 Task: Open Card Powerlifting Review in Board Sales Funnel Optimization to Workspace Inventory Management Software and add a team member Softage.4@softage.net, a label Red, a checklist Basketball, an attachment from your google drive, a color Red and finally, add a card description 'Conduct team training session on effective delegation' and a comment 'Let us approach this task with a sense of customer-centricity, prioritizing the needs and preferences of our customers.'. Add a start date 'Jan 08, 1900' with a due date 'Jan 15, 1900'
Action: Mouse moved to (655, 139)
Screenshot: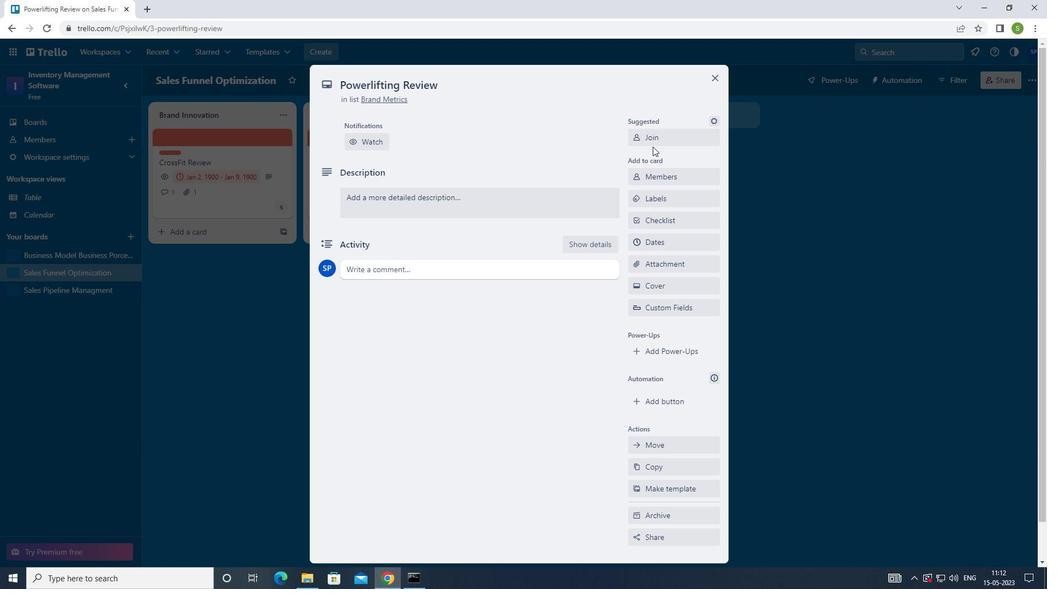 
Action: Mouse pressed left at (655, 139)
Screenshot: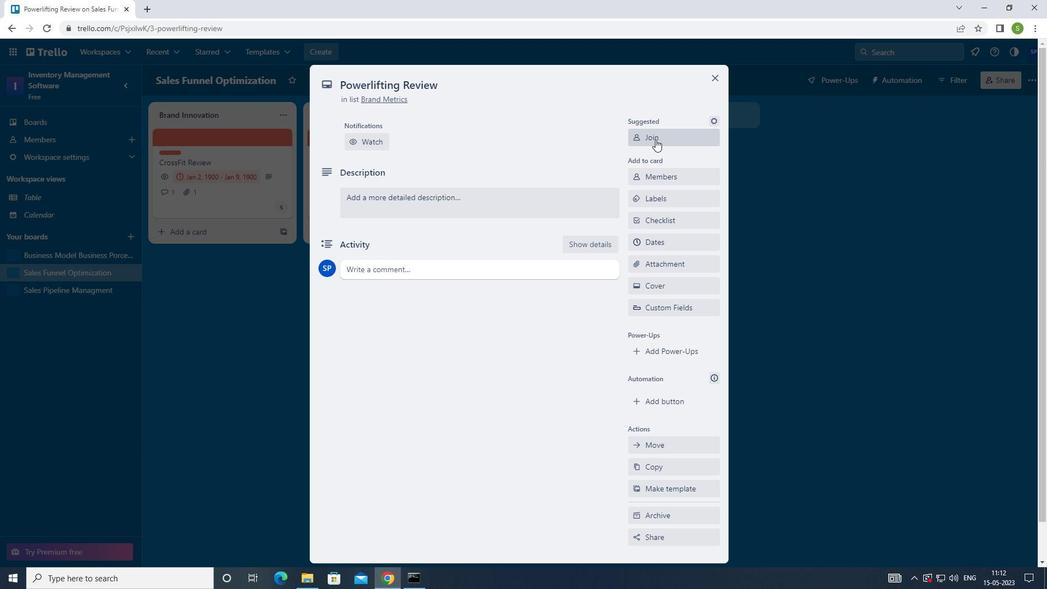 
Action: Mouse moved to (661, 140)
Screenshot: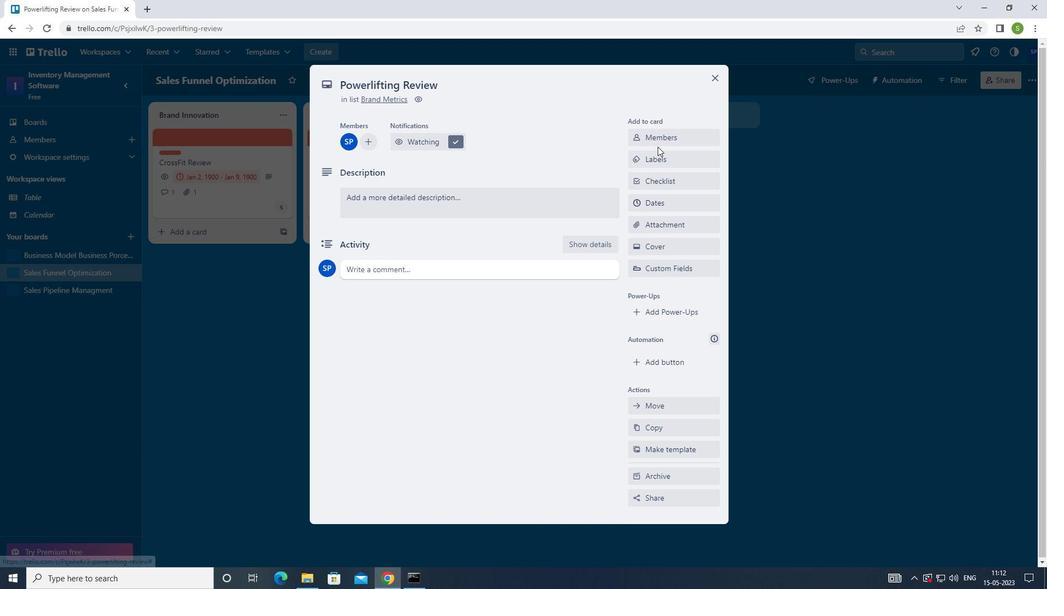 
Action: Mouse pressed left at (661, 140)
Screenshot: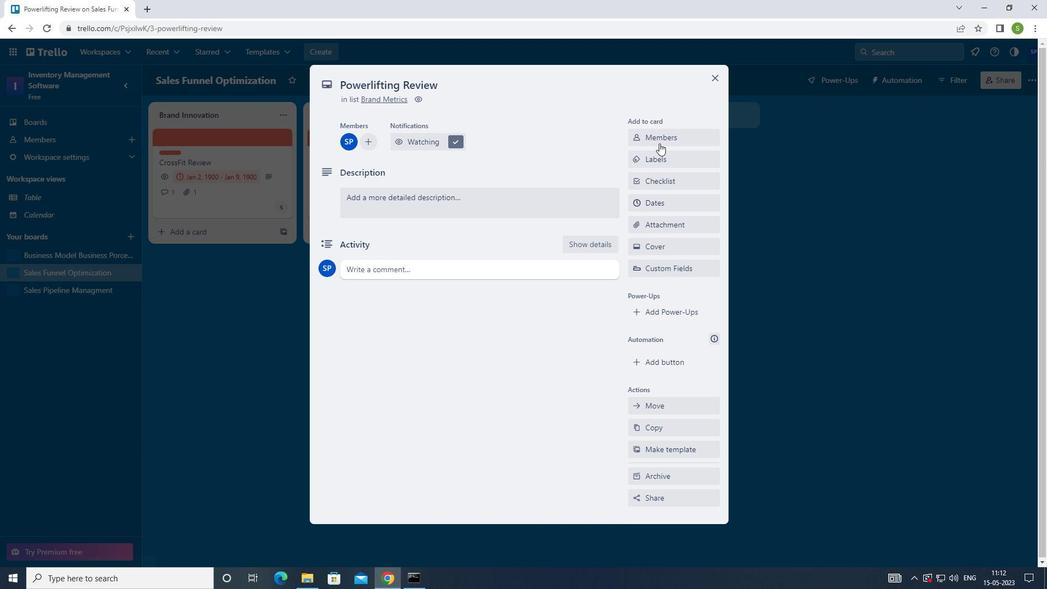 
Action: Mouse moved to (482, 219)
Screenshot: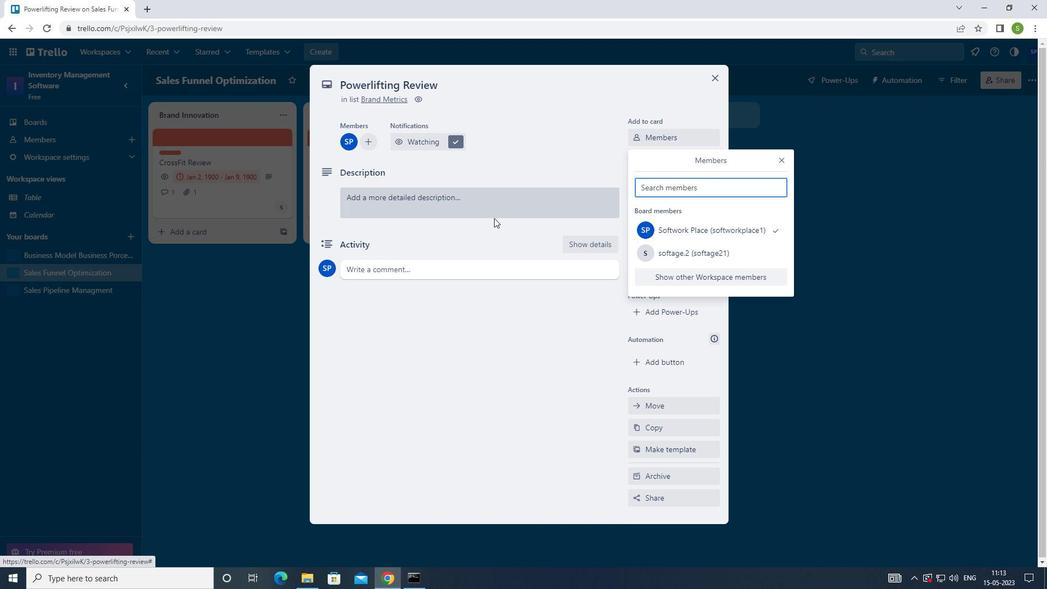 
Action: Key pressed <Key.shift>SOFTAGE.4SOGTAGE.NET
Screenshot: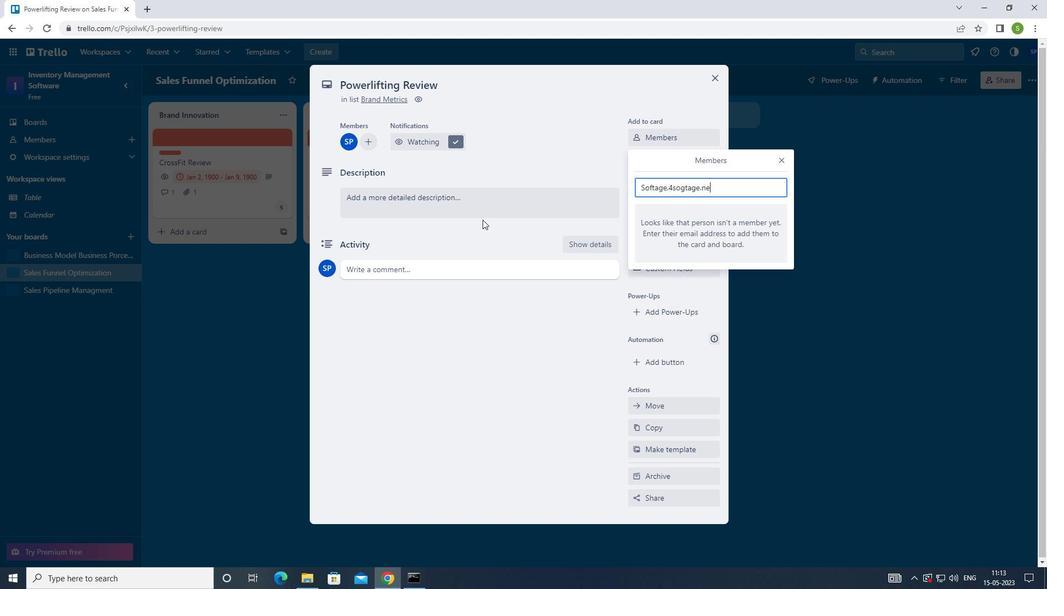 
Action: Mouse moved to (784, 157)
Screenshot: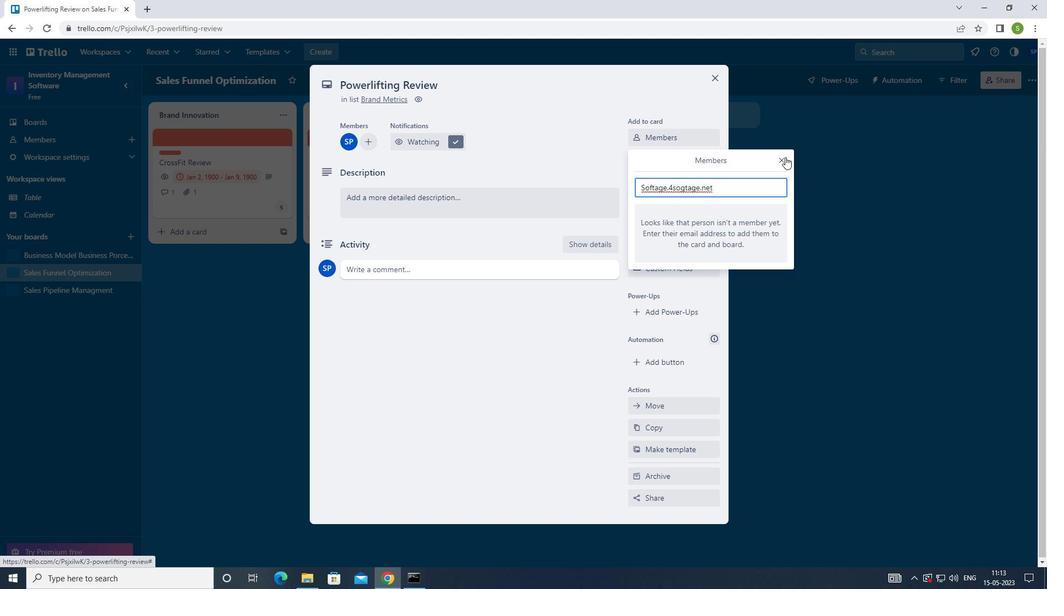 
Action: Key pressed <Key.enter>
Screenshot: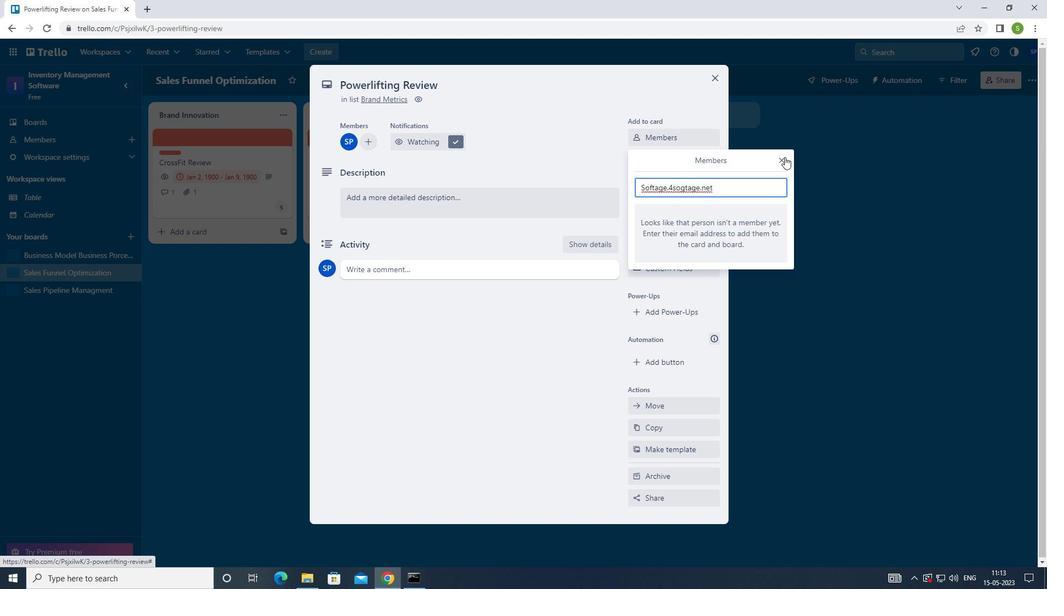 
Action: Mouse pressed left at (784, 157)
Screenshot: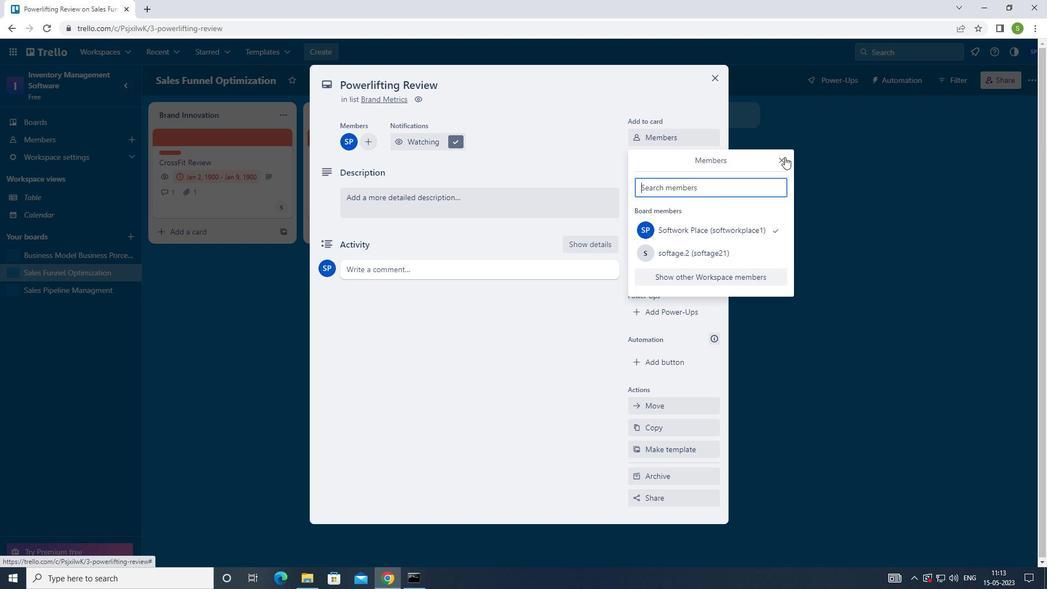 
Action: Mouse moved to (669, 156)
Screenshot: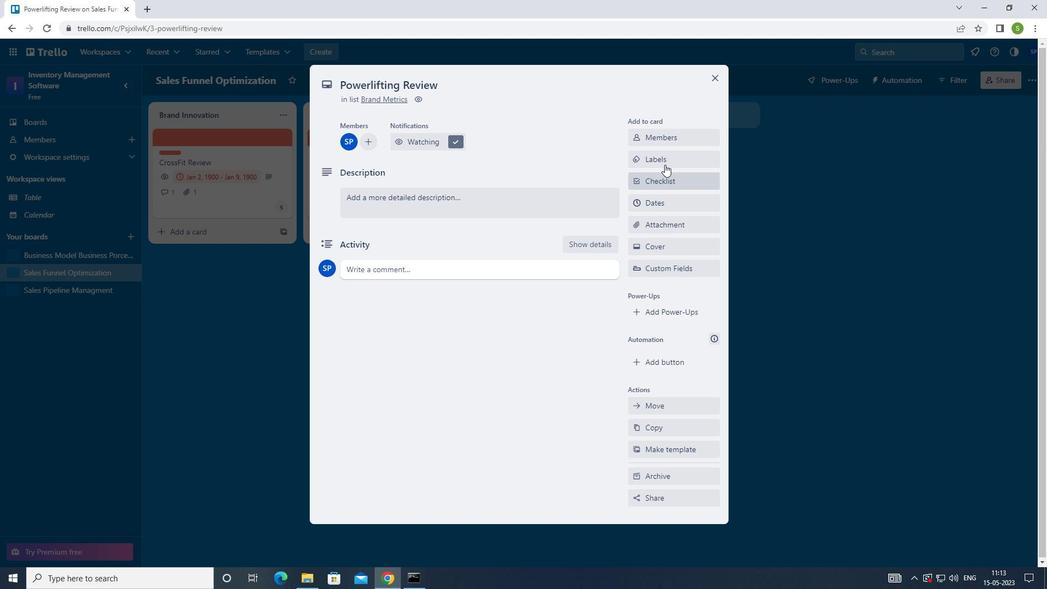 
Action: Mouse pressed left at (669, 156)
Screenshot: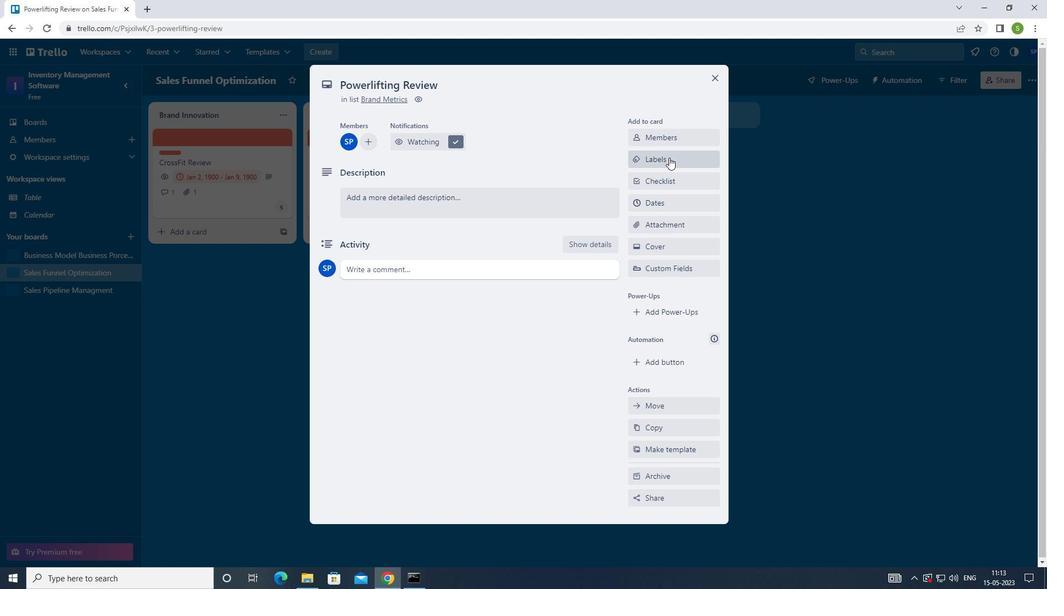 
Action: Mouse moved to (641, 305)
Screenshot: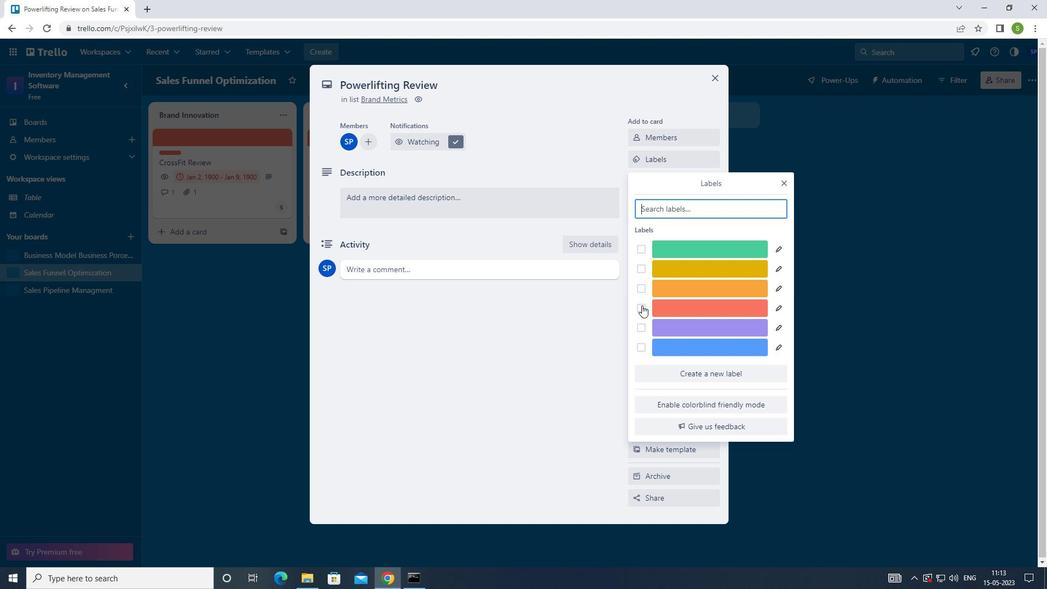 
Action: Mouse pressed left at (641, 305)
Screenshot: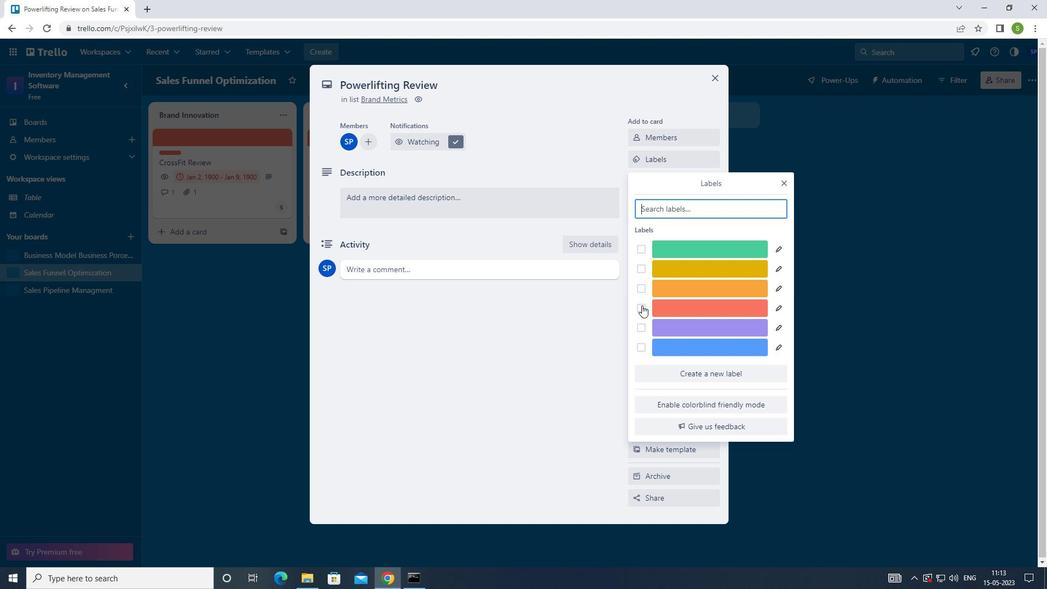 
Action: Mouse moved to (784, 181)
Screenshot: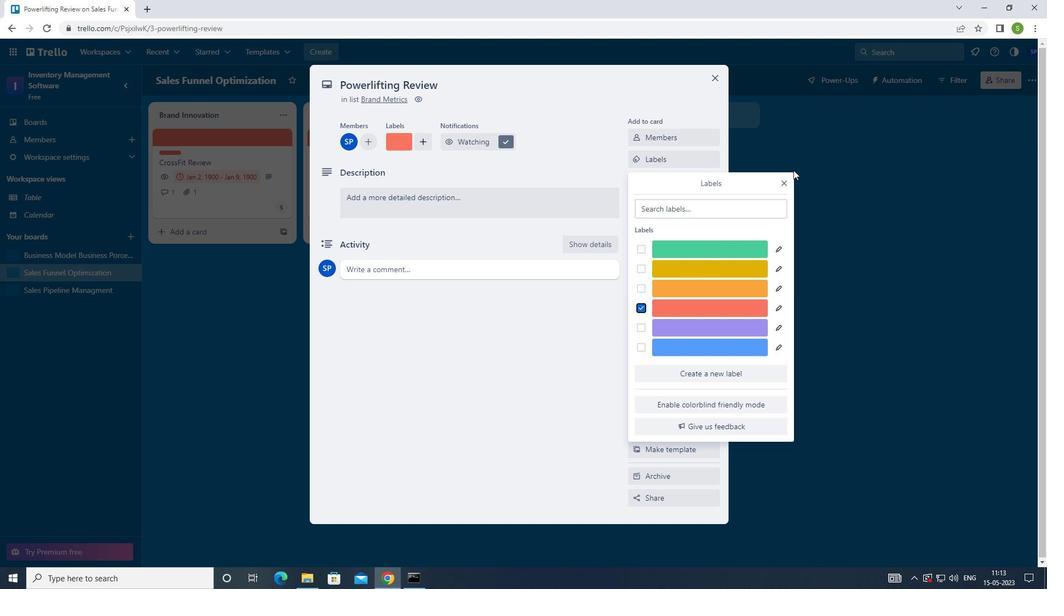 
Action: Mouse pressed left at (784, 181)
Screenshot: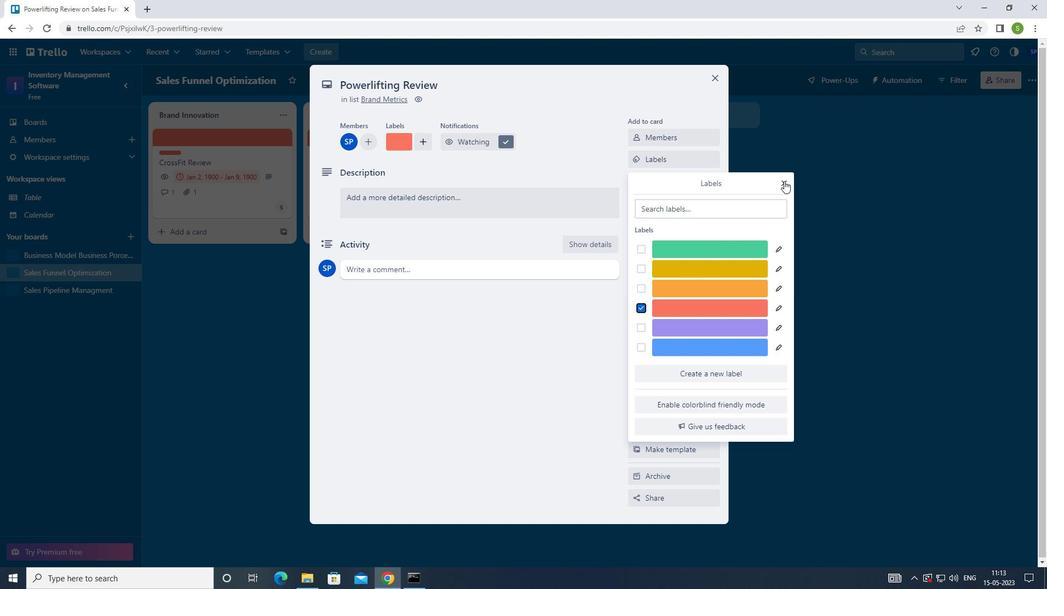 
Action: Mouse moved to (697, 183)
Screenshot: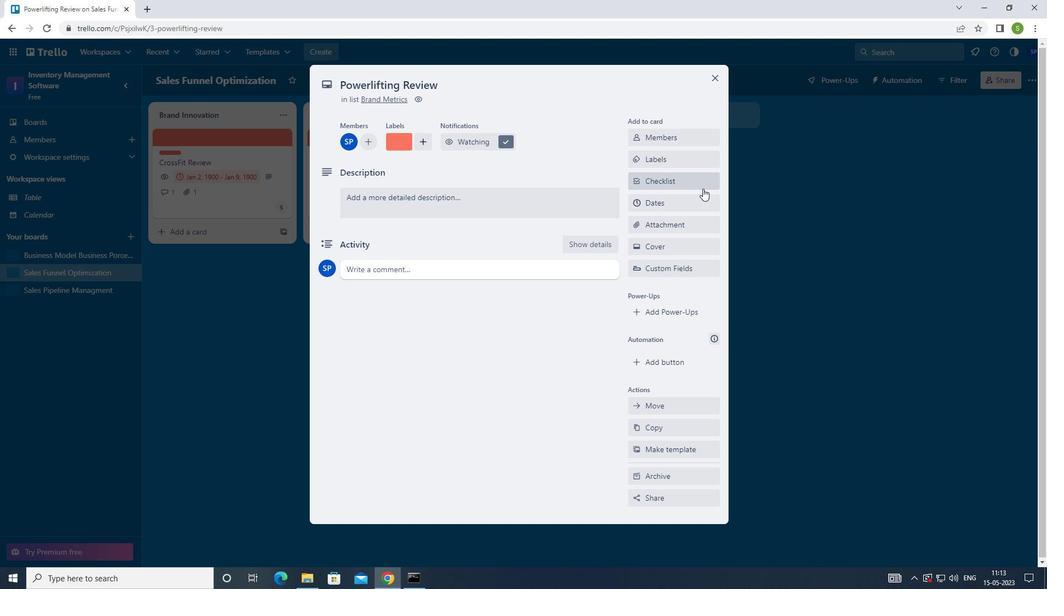 
Action: Mouse pressed left at (697, 183)
Screenshot: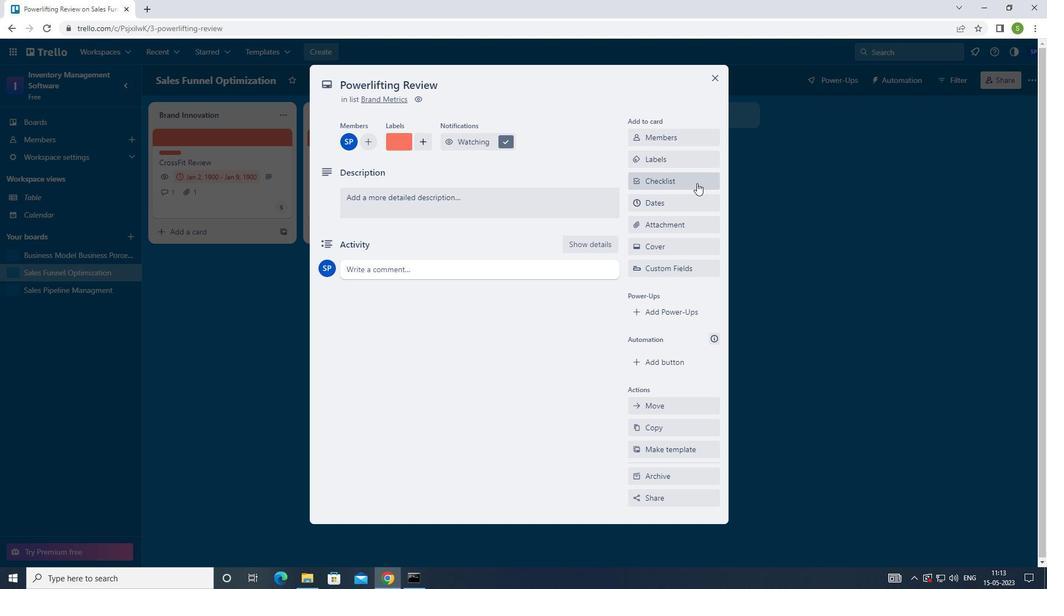 
Action: Mouse moved to (603, 167)
Screenshot: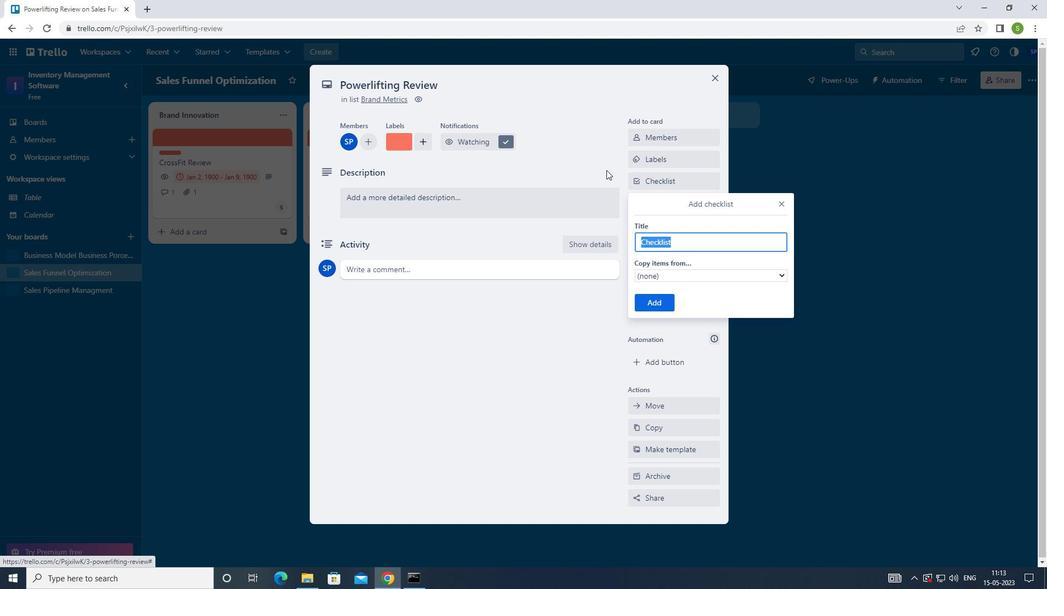 
Action: Key pressed <Key.shift>BAS
Screenshot: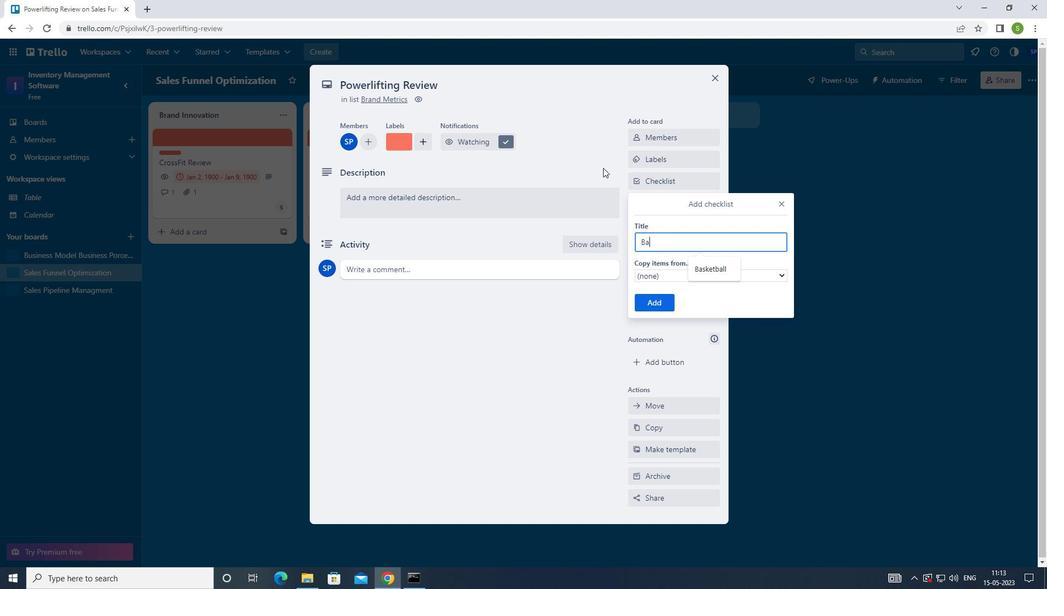 
Action: Mouse moved to (602, 167)
Screenshot: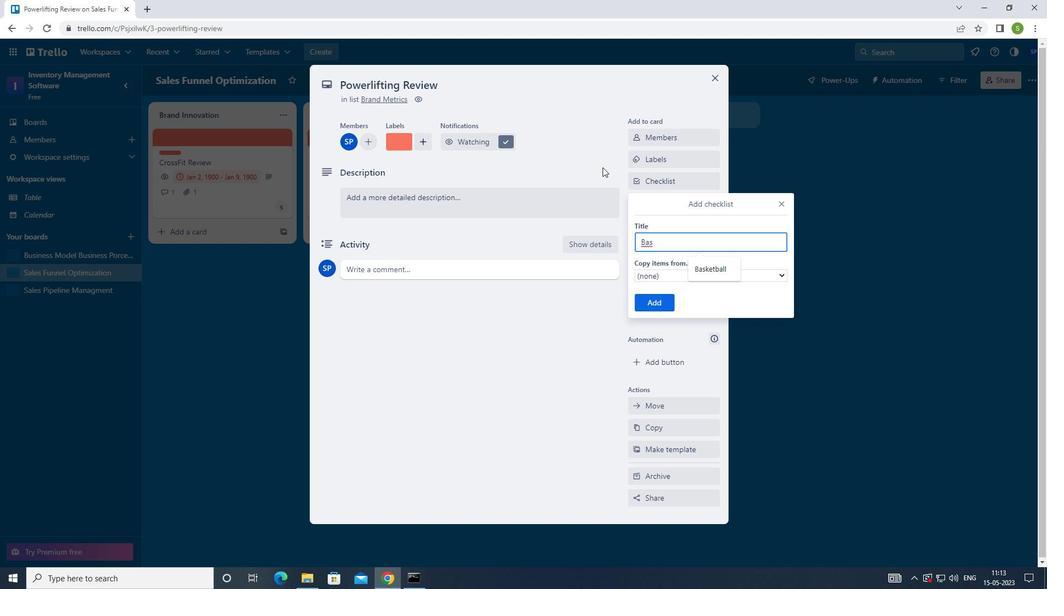 
Action: Key pressed KETBALL
Screenshot: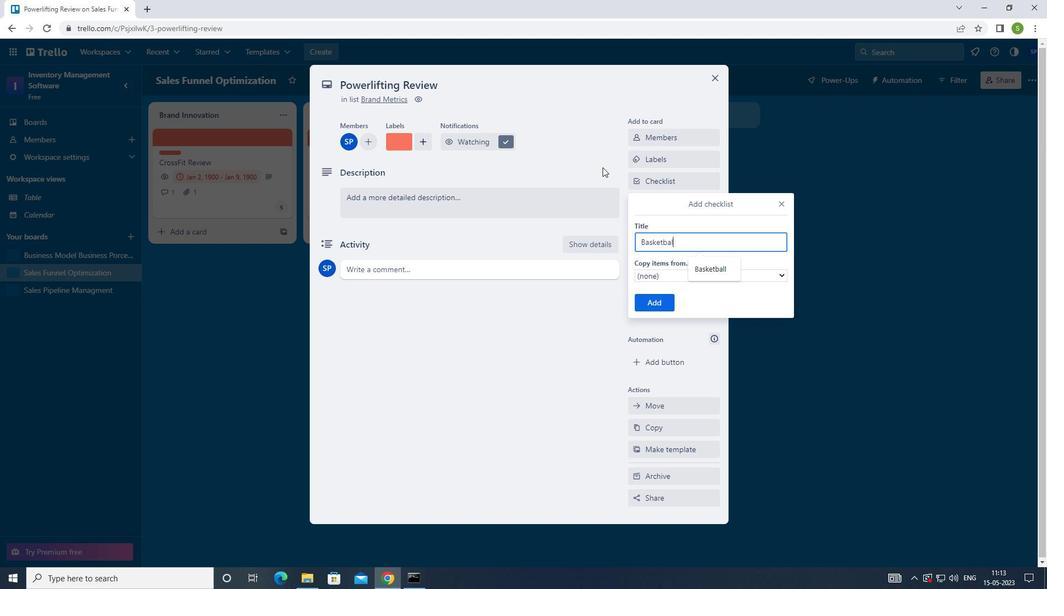 
Action: Mouse moved to (647, 297)
Screenshot: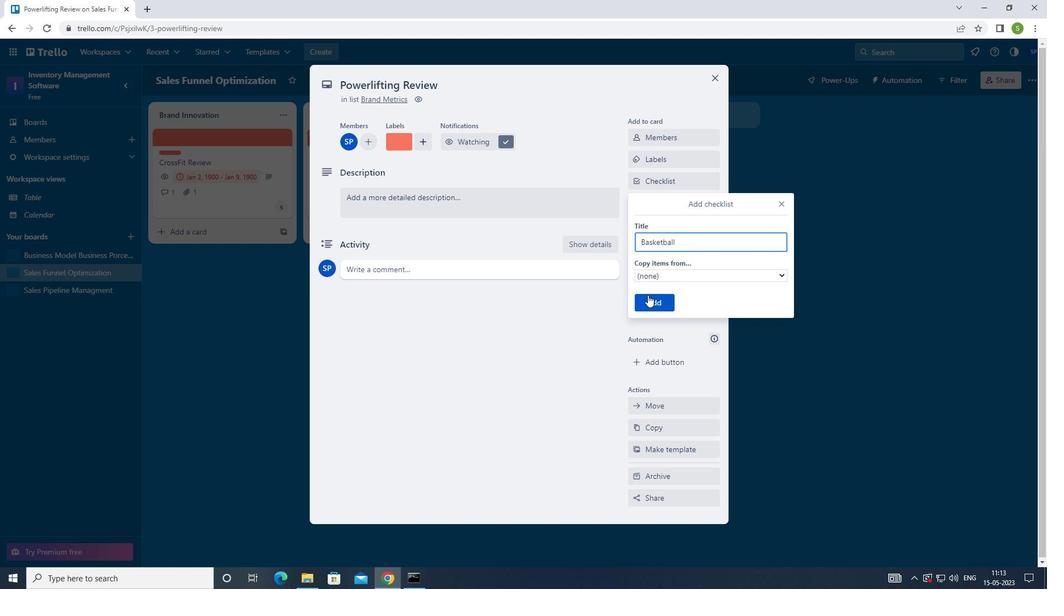 
Action: Mouse pressed left at (647, 297)
Screenshot: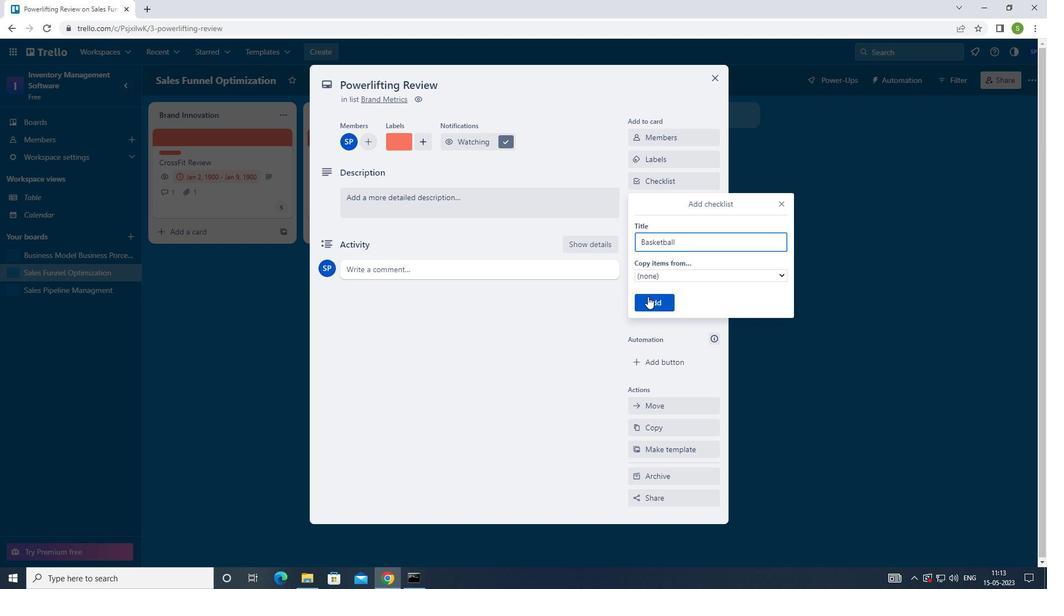 
Action: Mouse moved to (667, 225)
Screenshot: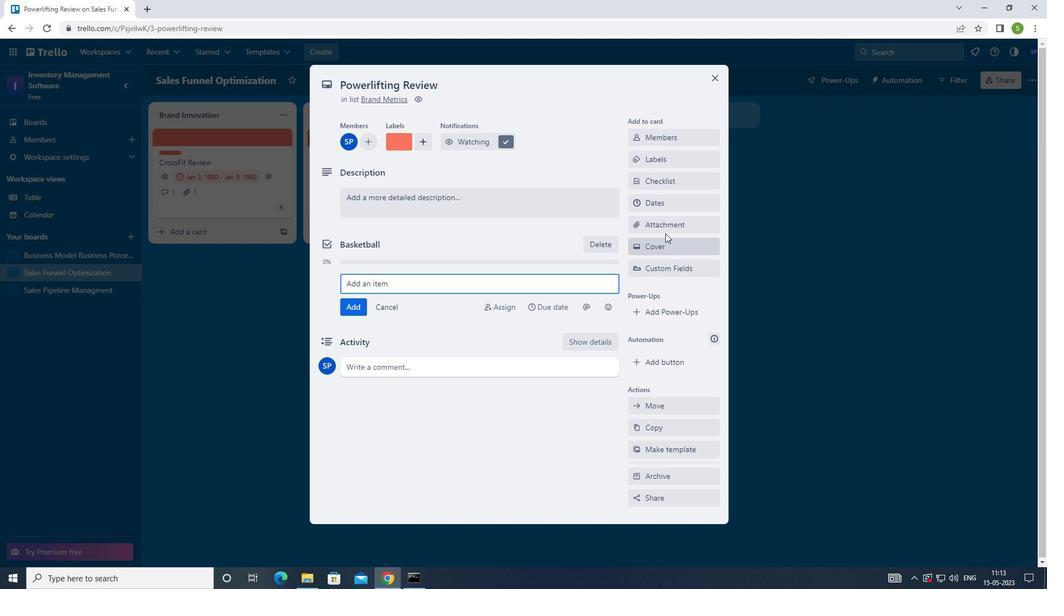 
Action: Mouse pressed left at (667, 225)
Screenshot: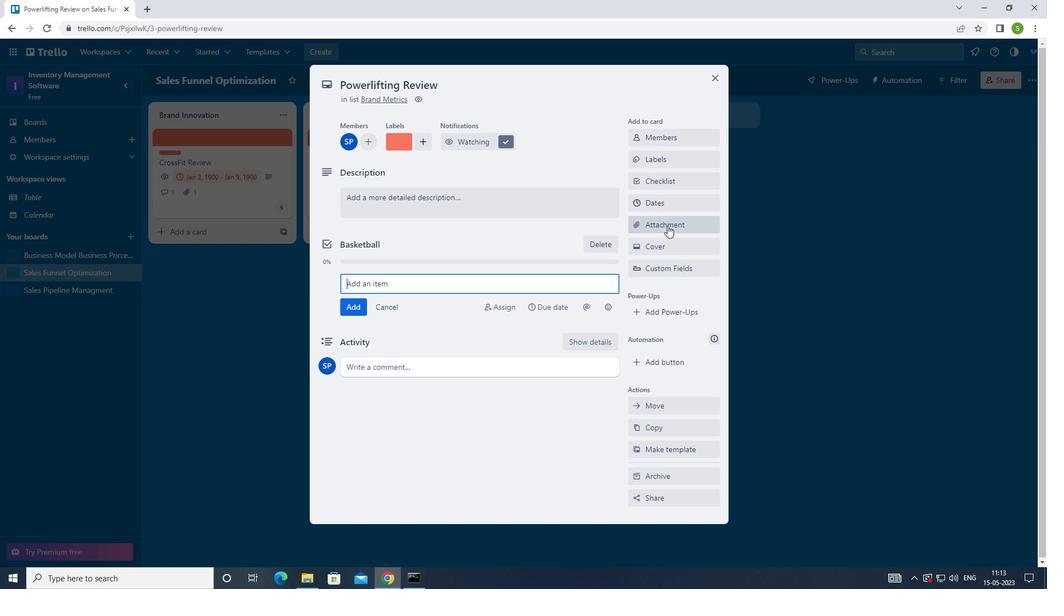 
Action: Mouse moved to (641, 309)
Screenshot: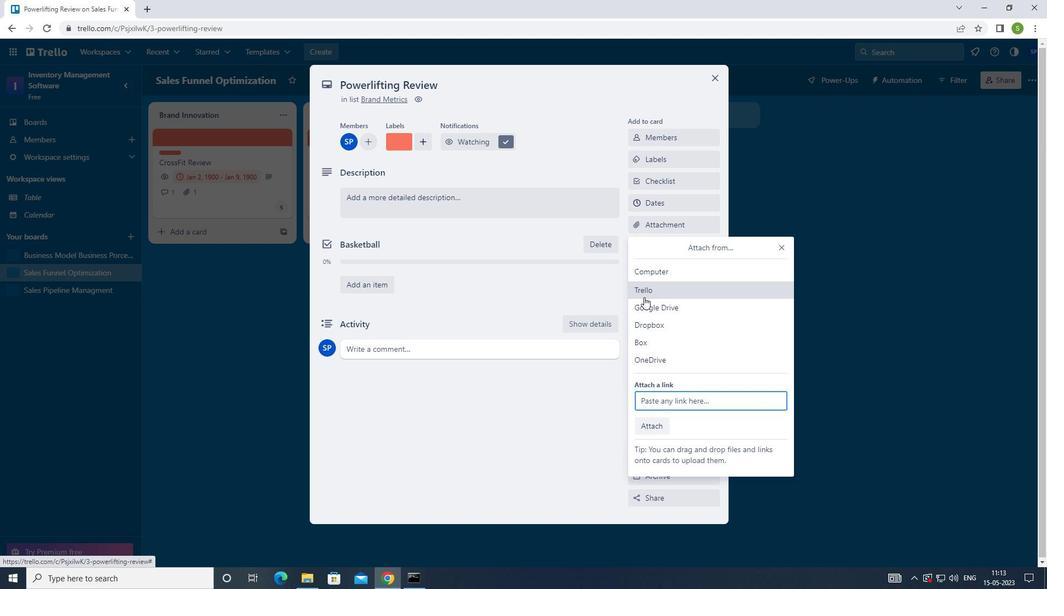 
Action: Mouse pressed left at (641, 309)
Screenshot: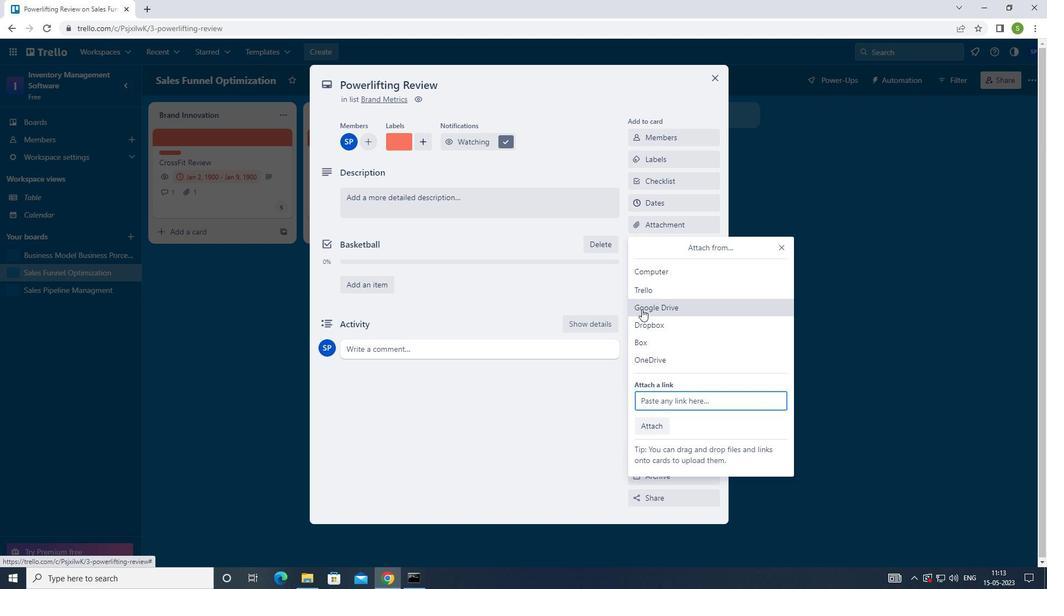 
Action: Mouse moved to (303, 268)
Screenshot: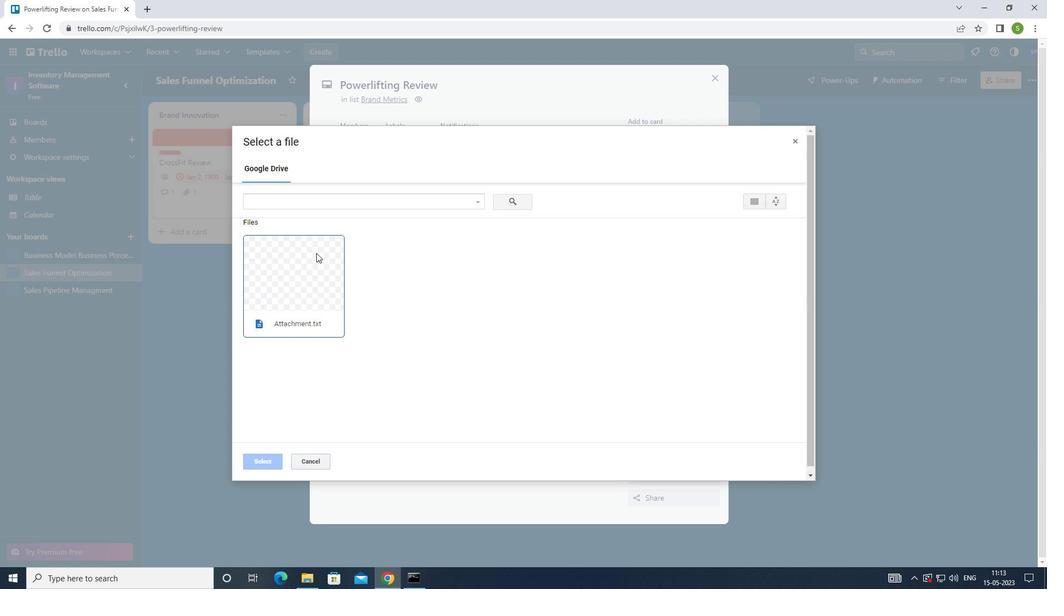 
Action: Mouse pressed left at (303, 268)
Screenshot: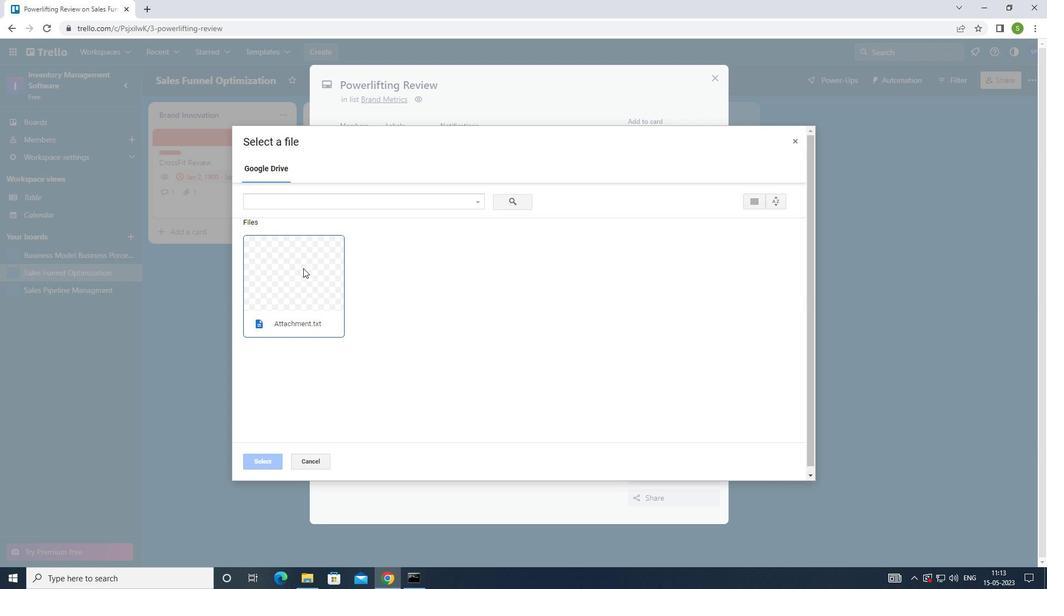 
Action: Mouse moved to (260, 459)
Screenshot: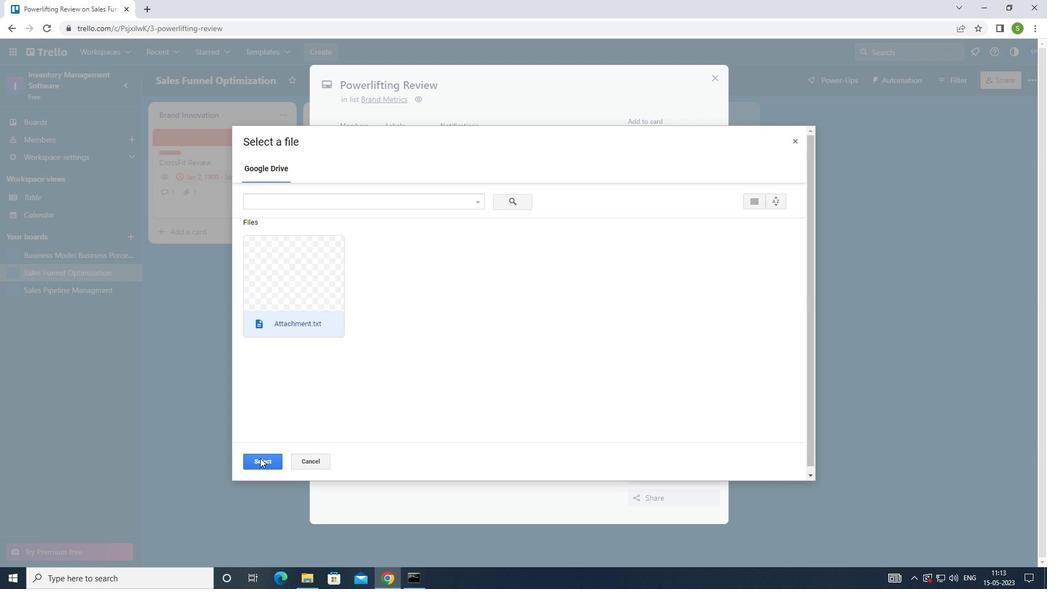 
Action: Mouse pressed left at (260, 459)
Screenshot: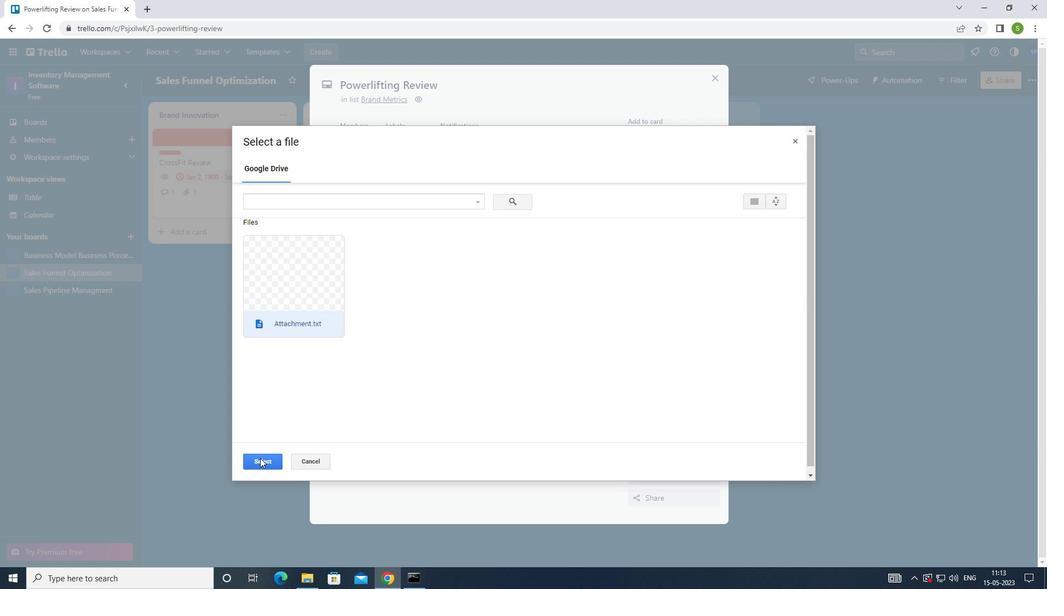 
Action: Mouse moved to (653, 245)
Screenshot: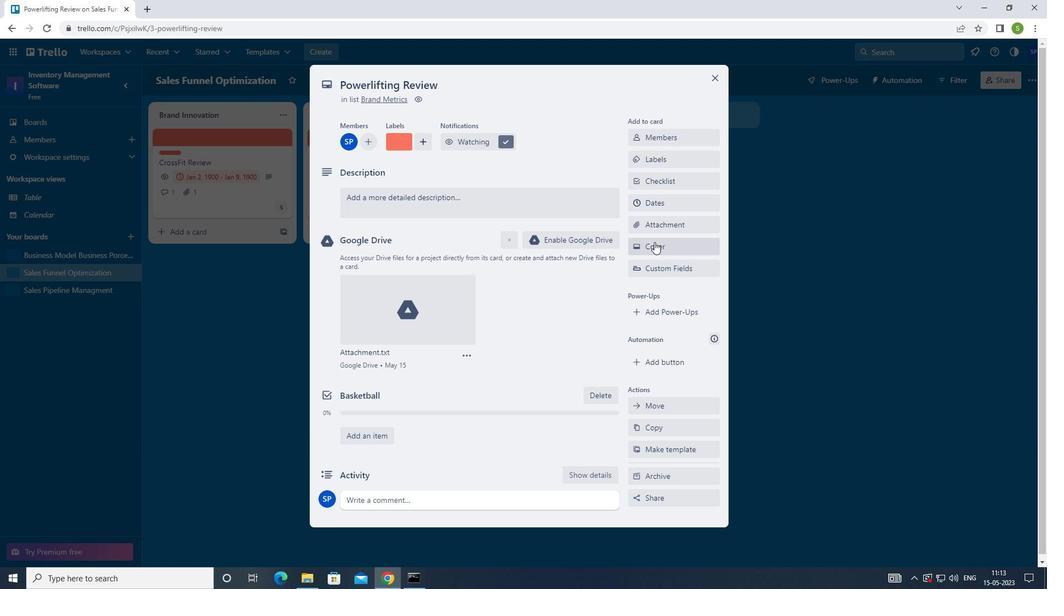 
Action: Mouse pressed left at (653, 245)
Screenshot: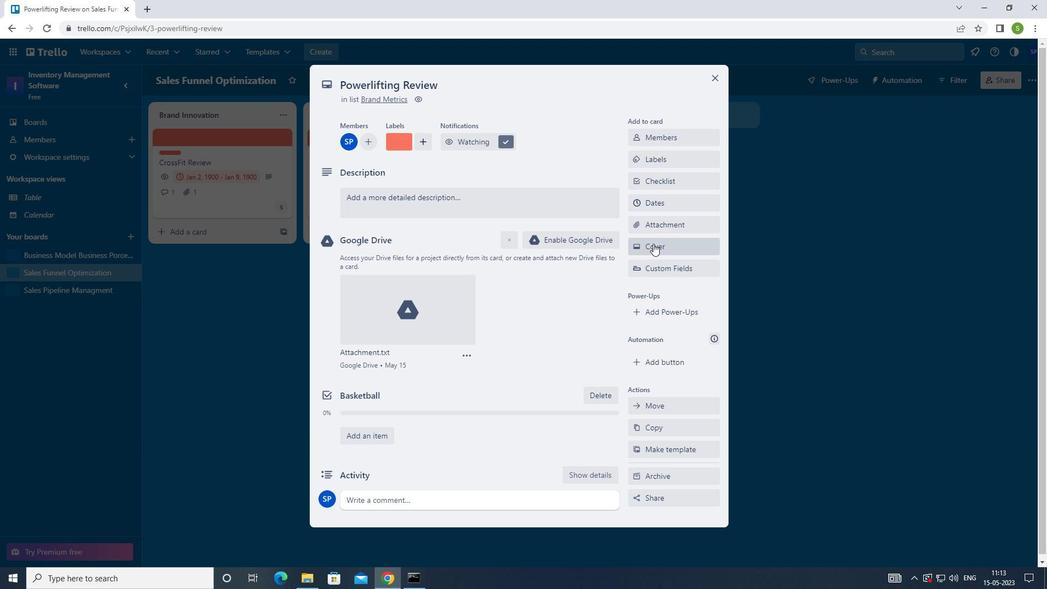 
Action: Mouse moved to (732, 344)
Screenshot: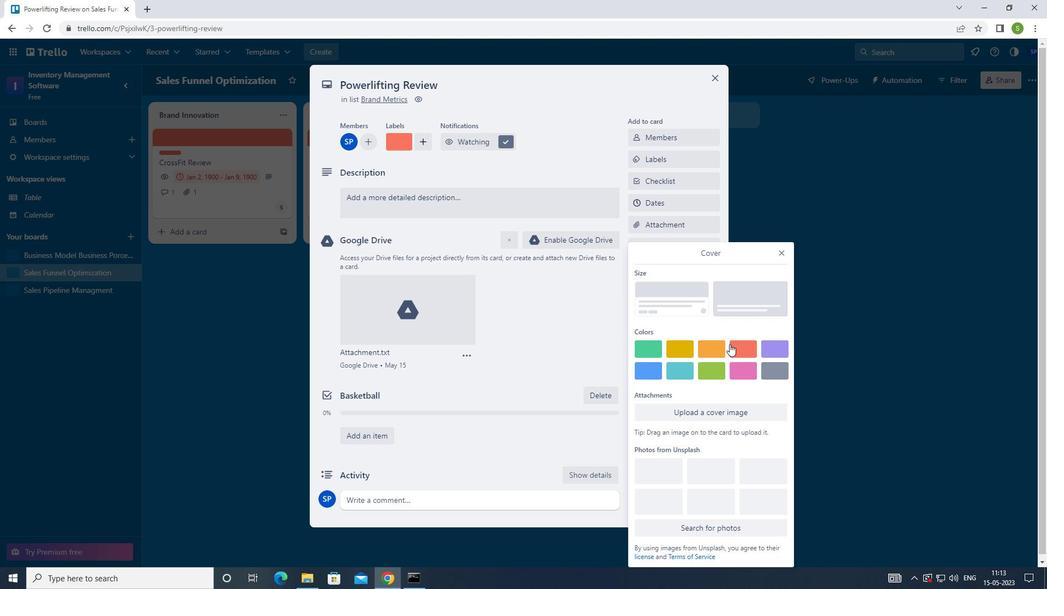 
Action: Mouse pressed left at (732, 344)
Screenshot: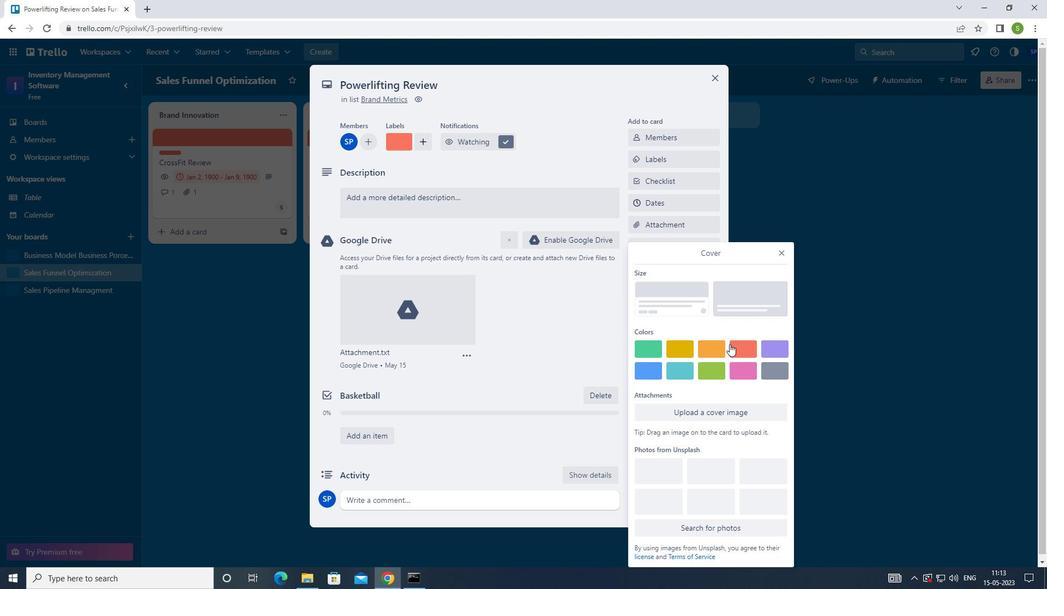 
Action: Mouse moved to (782, 231)
Screenshot: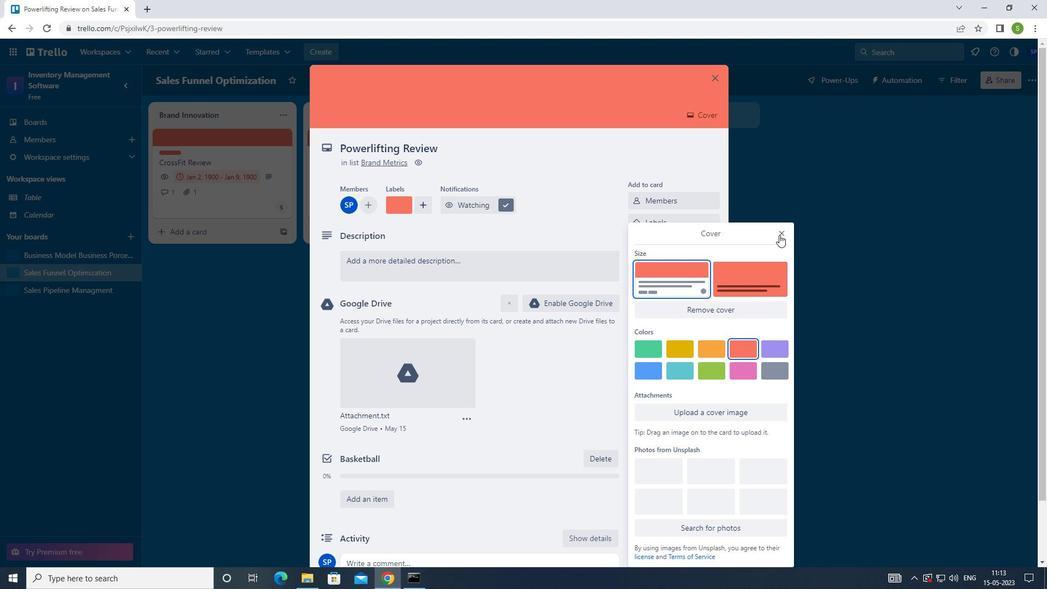
Action: Mouse pressed left at (782, 231)
Screenshot: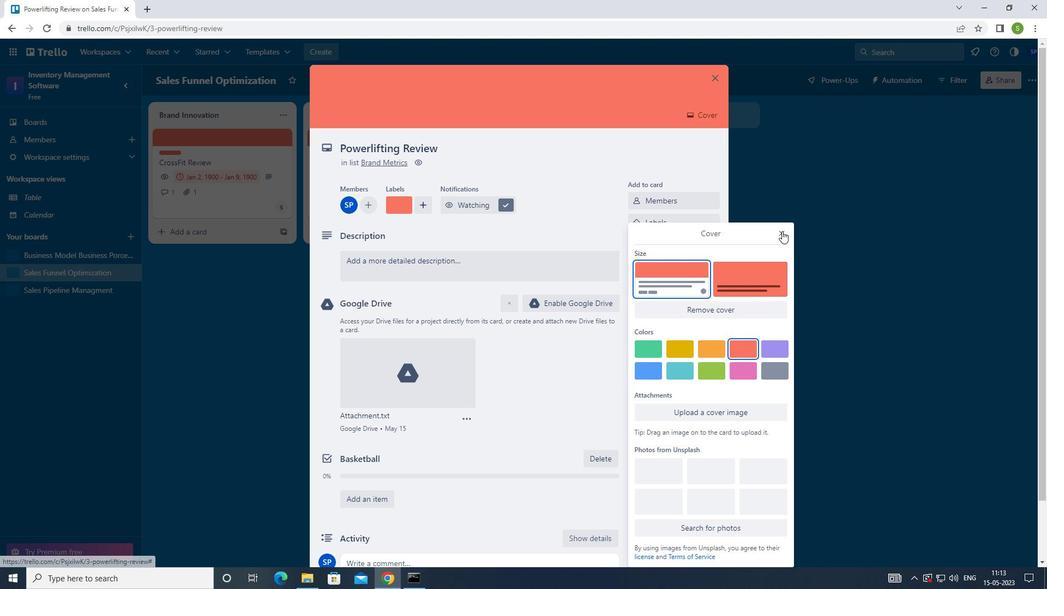 
Action: Mouse moved to (567, 272)
Screenshot: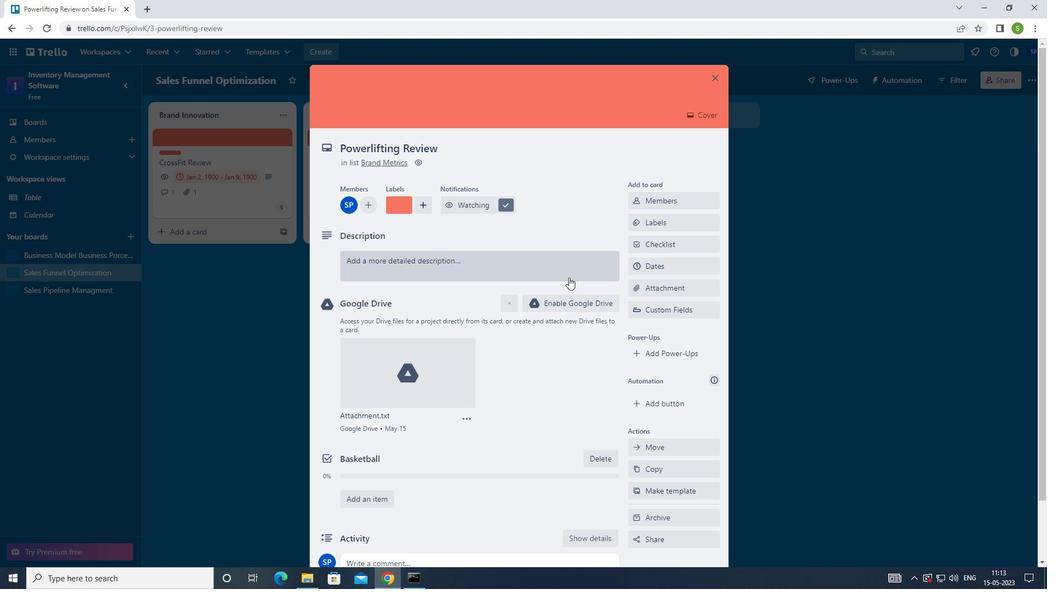 
Action: Mouse pressed left at (567, 272)
Screenshot: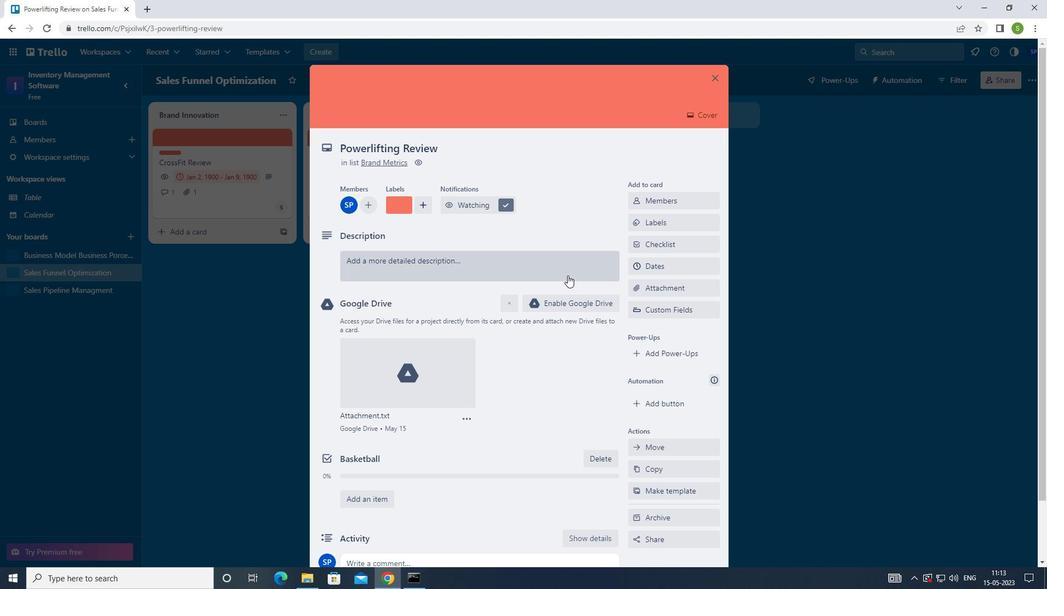 
Action: Mouse moved to (550, 185)
Screenshot: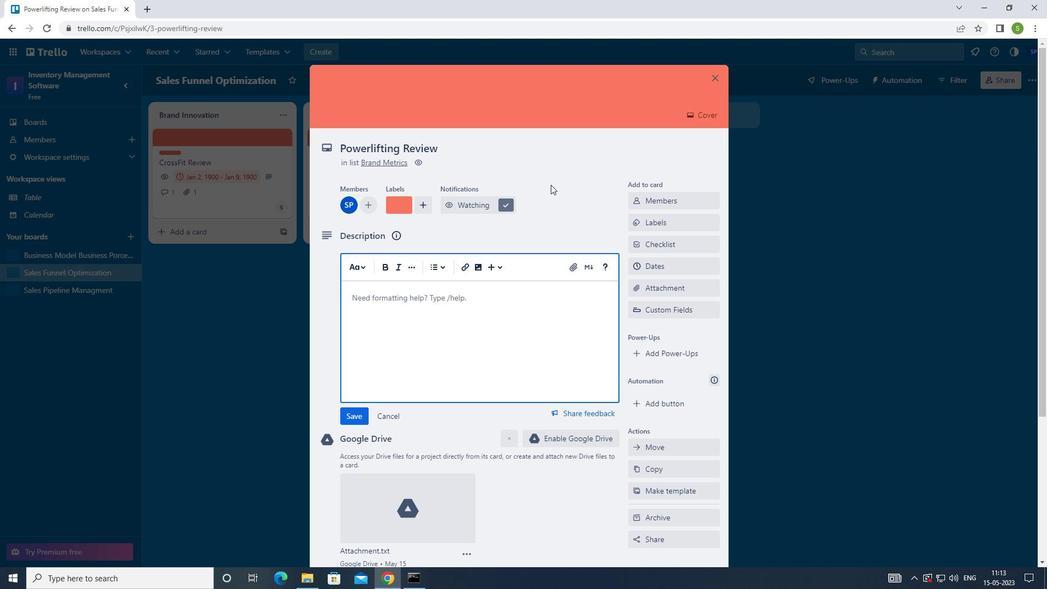 
Action: Key pressed <Key.shift>CONDUCT<Key.space>TEAM<Key.space>TRAINING<Key.space>SESSION<Key.space>ON<Key.space>EFFECTIVE<Key.space>DELEGATION
Screenshot: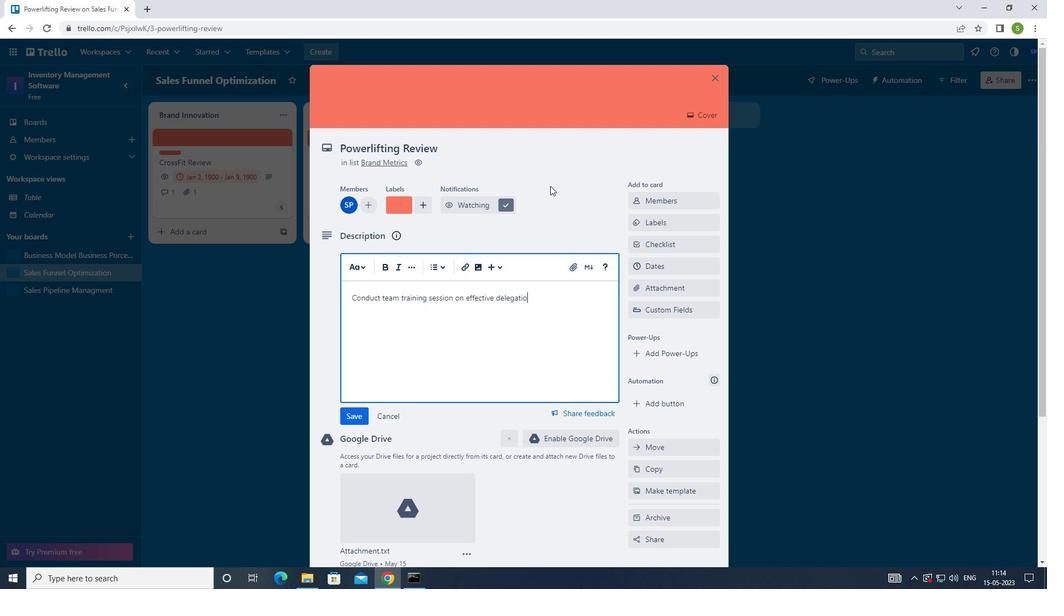 
Action: Mouse moved to (355, 411)
Screenshot: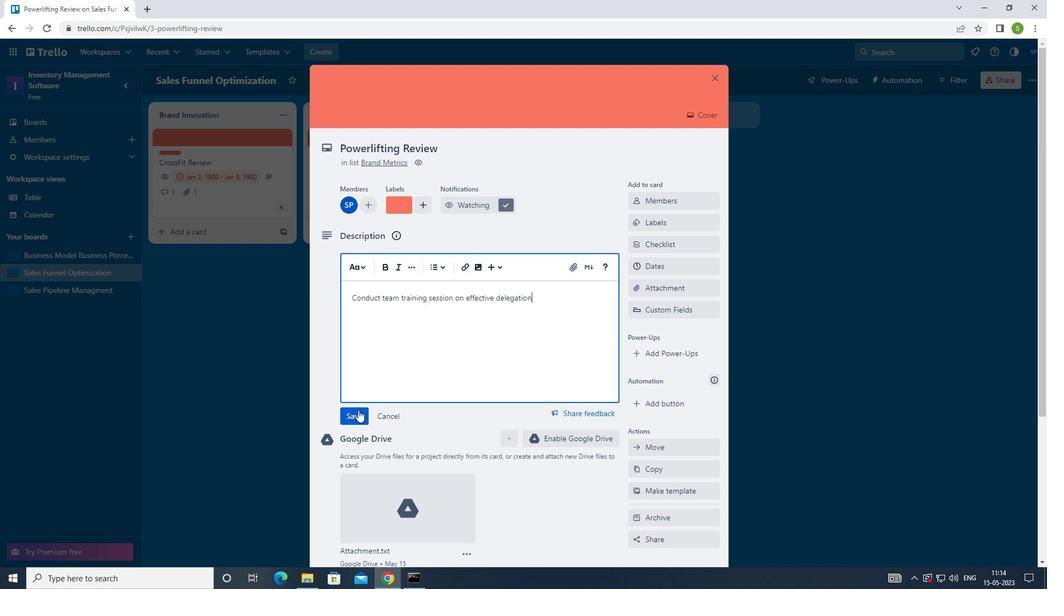 
Action: Mouse pressed left at (355, 411)
Screenshot: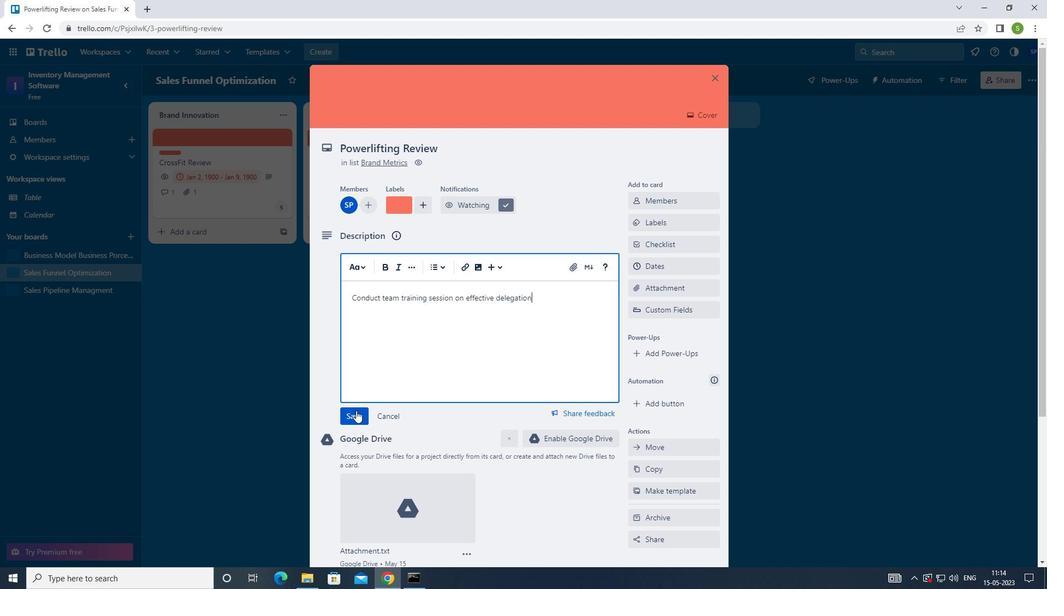 
Action: Mouse moved to (466, 279)
Screenshot: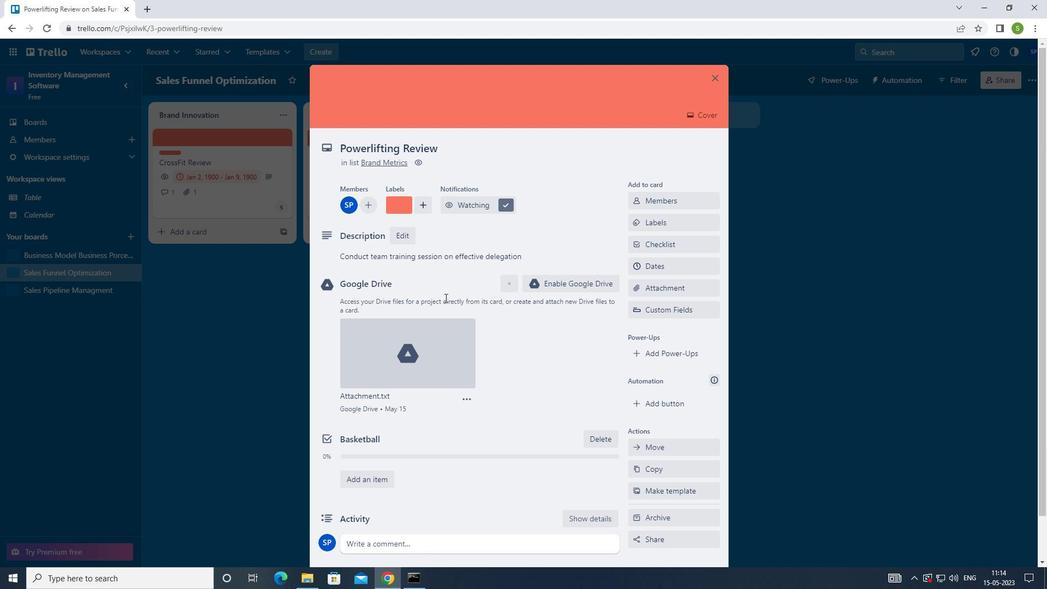 
Action: Mouse scrolled (466, 279) with delta (0, 0)
Screenshot: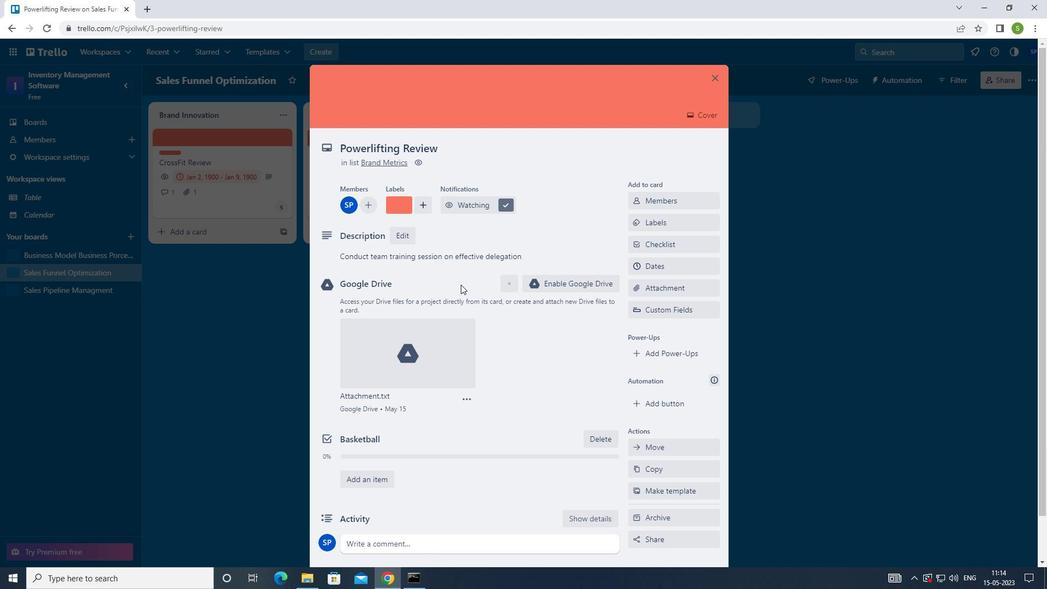 
Action: Mouse moved to (466, 280)
Screenshot: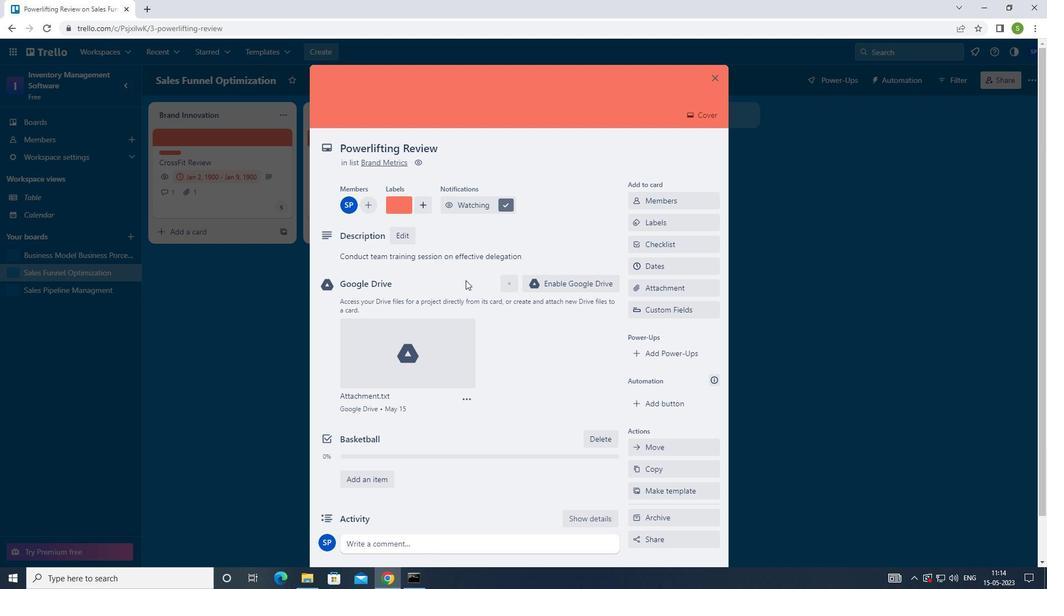 
Action: Mouse scrolled (466, 279) with delta (0, 0)
Screenshot: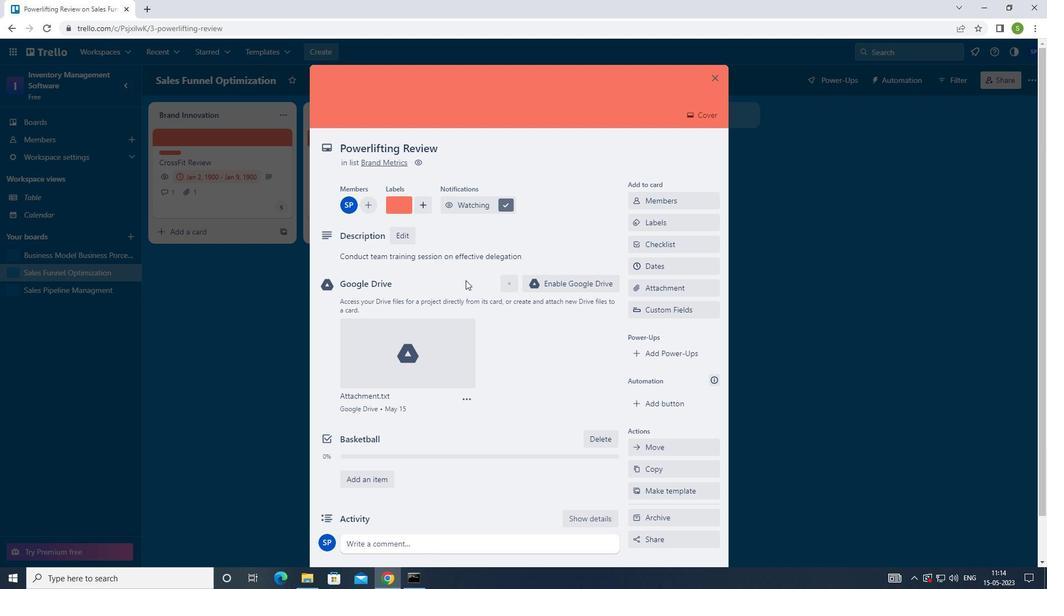 
Action: Mouse moved to (466, 281)
Screenshot: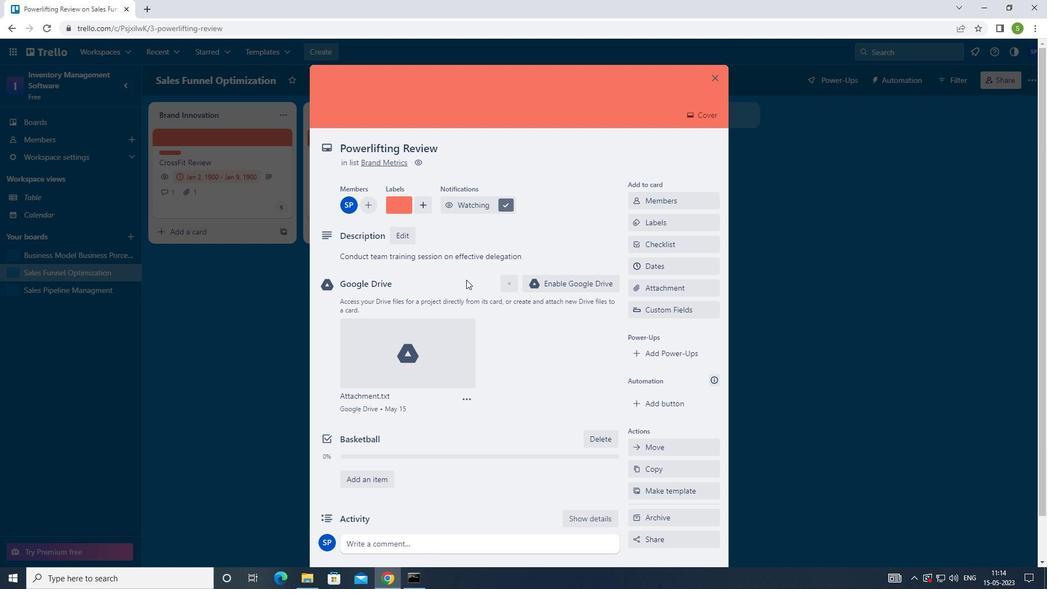 
Action: Mouse scrolled (466, 280) with delta (0, 0)
Screenshot: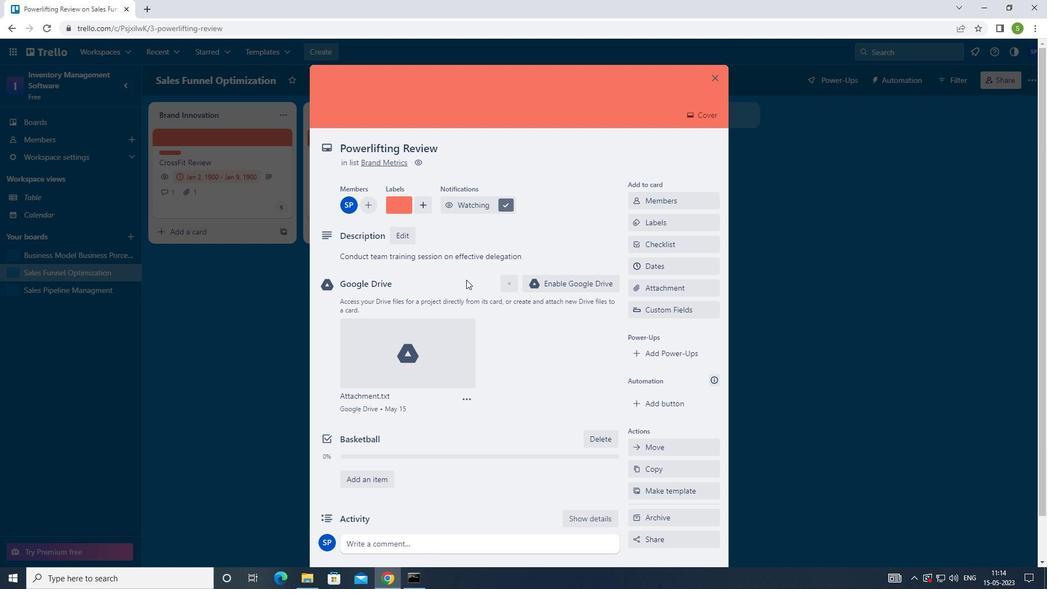 
Action: Mouse moved to (465, 283)
Screenshot: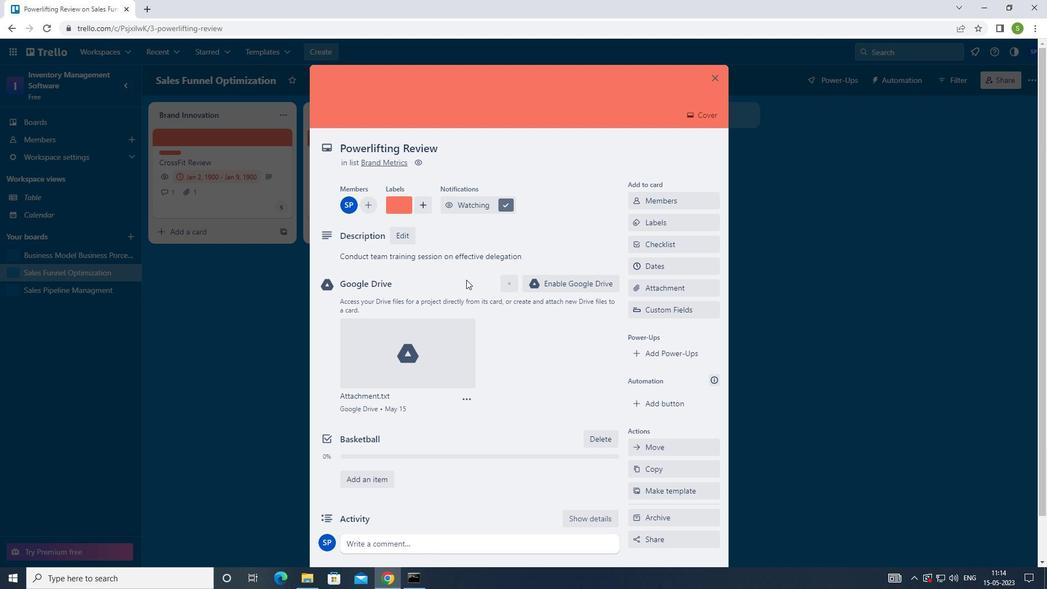 
Action: Mouse scrolled (465, 283) with delta (0, 0)
Screenshot: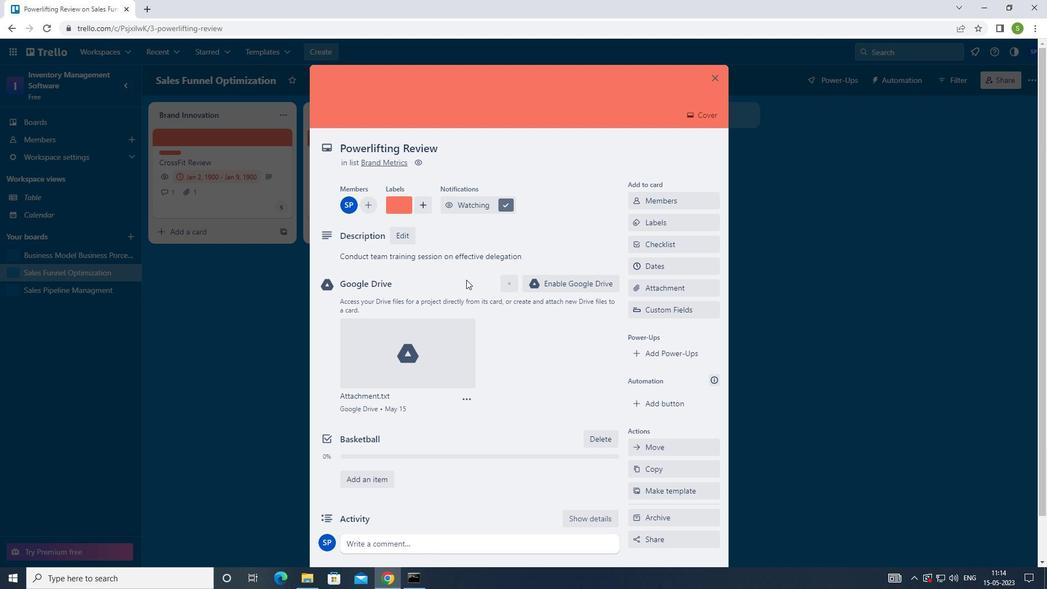 
Action: Mouse moved to (437, 494)
Screenshot: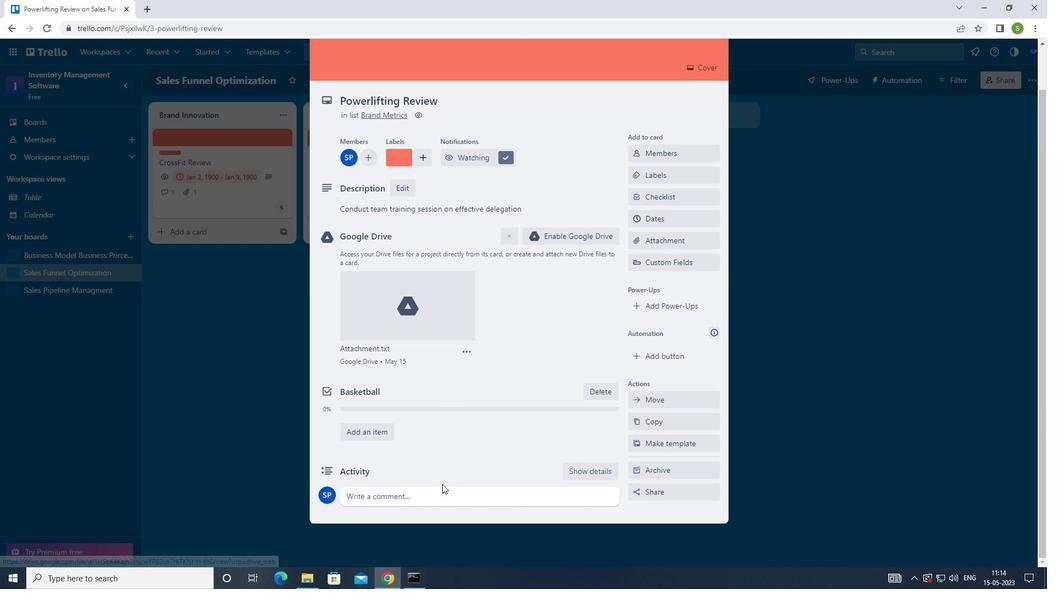 
Action: Mouse pressed left at (437, 494)
Screenshot: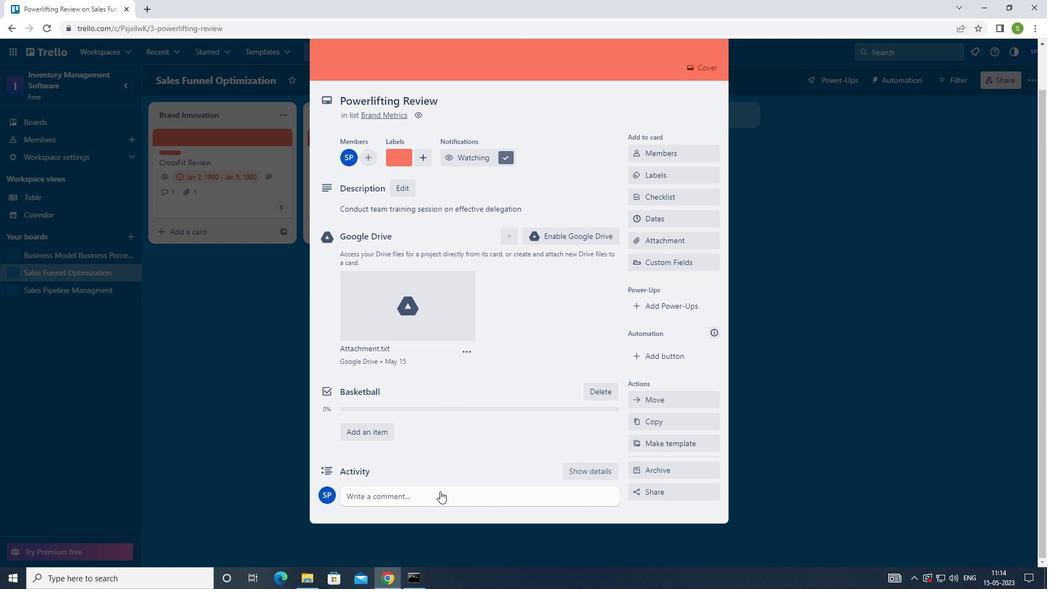 
Action: Mouse moved to (499, 343)
Screenshot: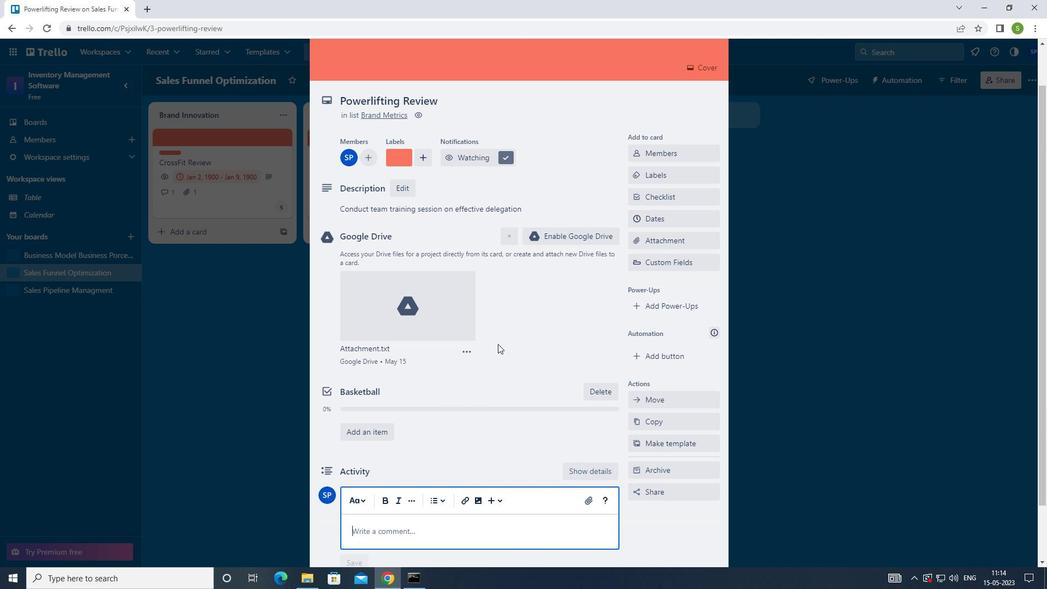 
Action: Key pressed <Key.shift_r>LET<Key.space>US<Key.space>APPROACH<Key.space>THIS<Key.space>TASK<Key.space>WITH<Key.space>A<Key.space>SENSE<Key.space>OF<Key.space>CUSTOMER-<Key.space>CENR<Key.backspace>TRICITY<Key.space>PRO<Key.backspace>IORITIZING<Key.space>THE<Key.space>NEEDS<Key.space>AND<Key.space>PREFERENCES<Key.space>OF<Key.space>OUR<Key.space>CUSTOMER<Key.enter>
Screenshot: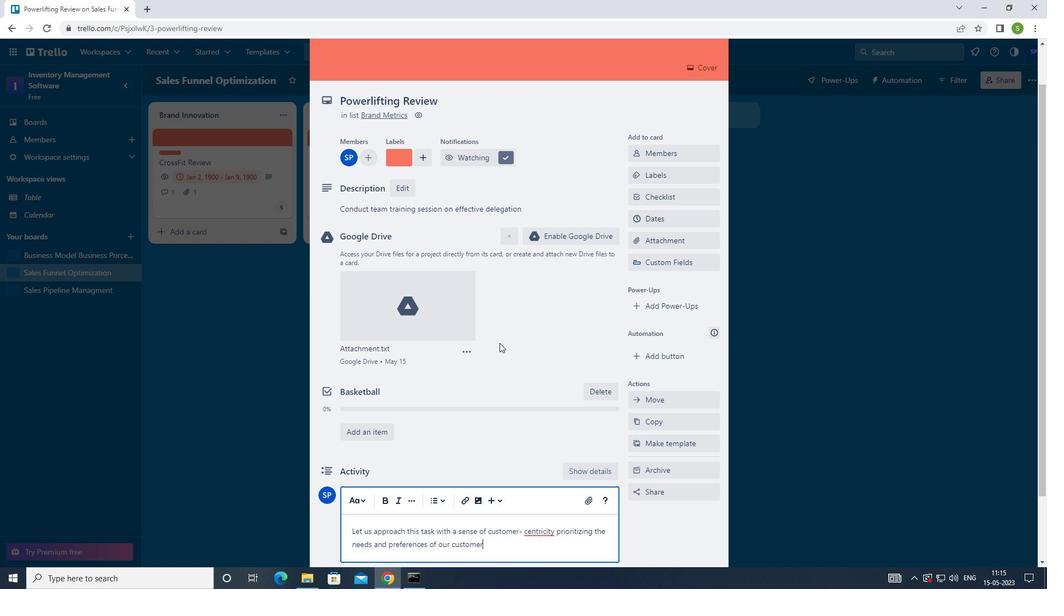 
Action: Mouse moved to (512, 329)
Screenshot: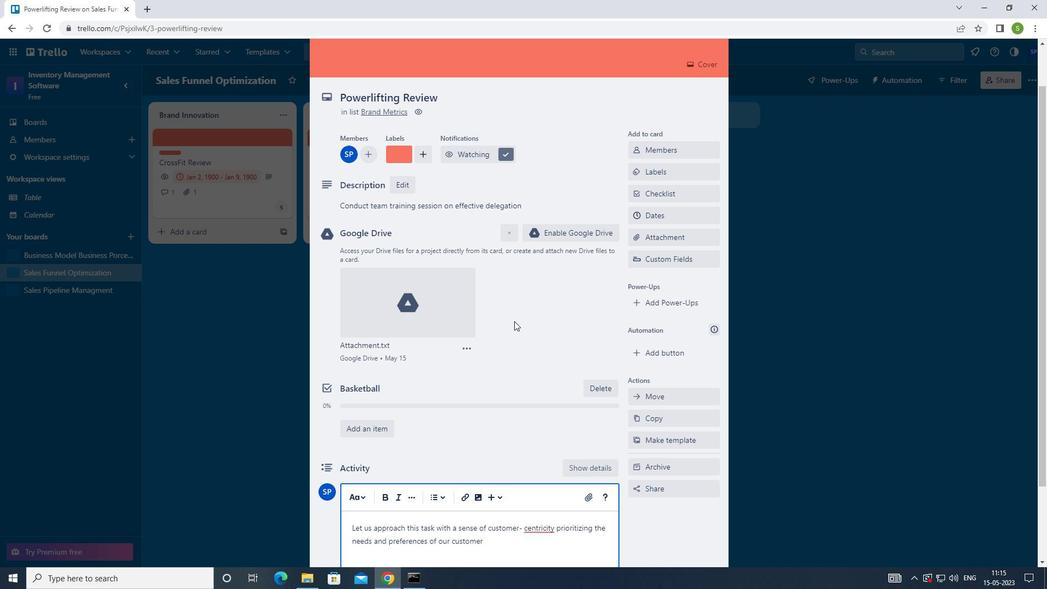 
Action: Mouse scrolled (512, 328) with delta (0, 0)
Screenshot: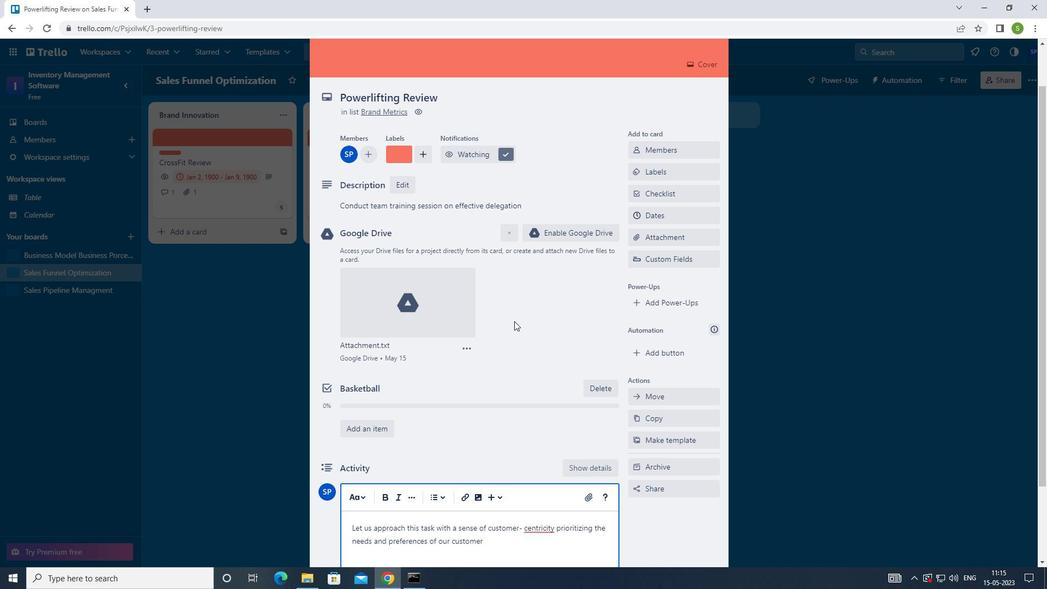 
Action: Mouse moved to (509, 336)
Screenshot: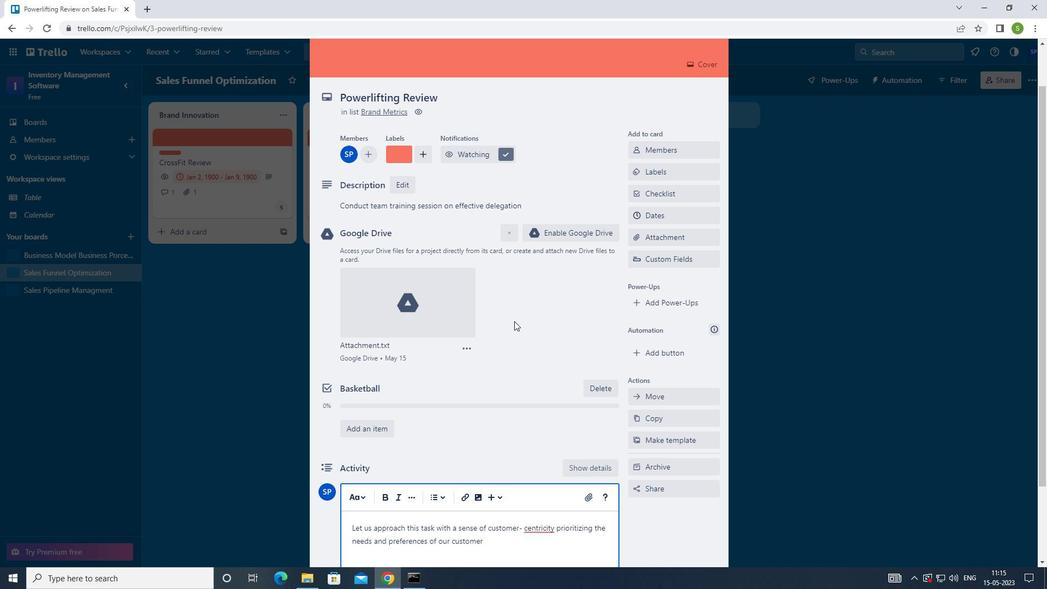 
Action: Mouse scrolled (509, 335) with delta (0, 0)
Screenshot: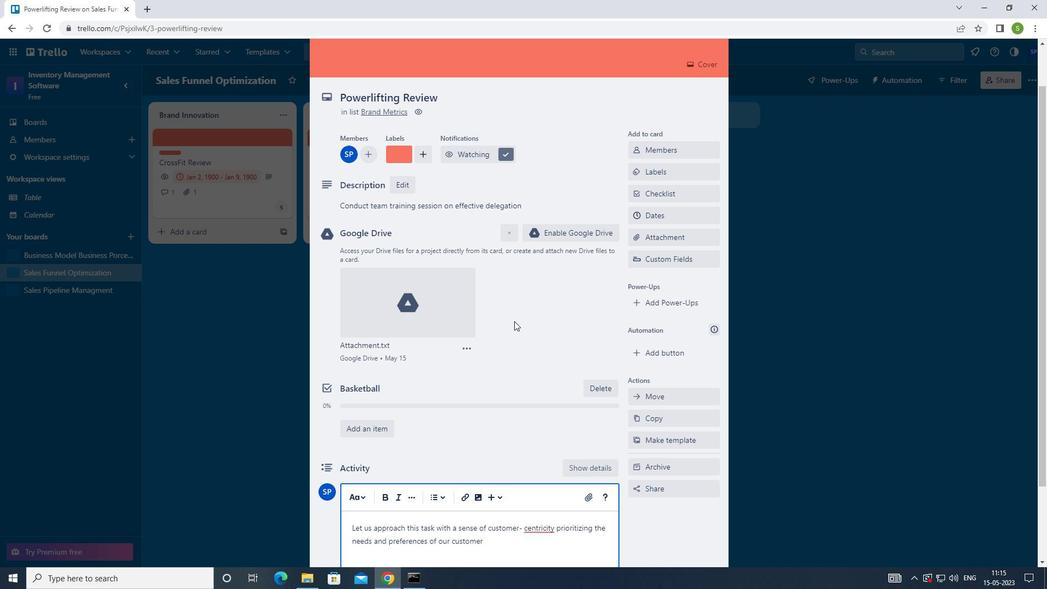 
Action: Mouse moved to (507, 340)
Screenshot: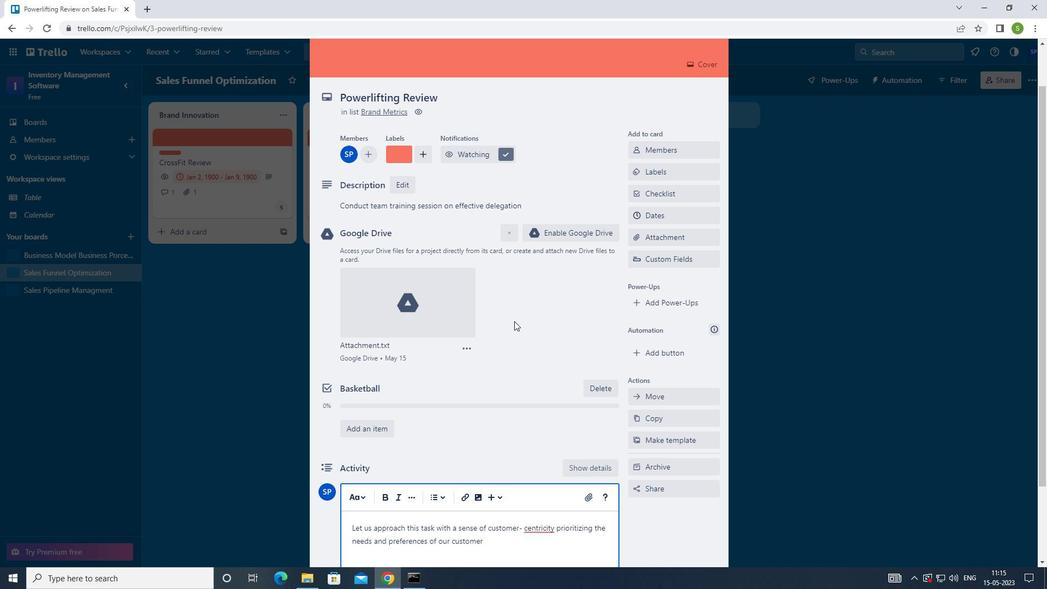 
Action: Mouse scrolled (507, 339) with delta (0, 0)
Screenshot: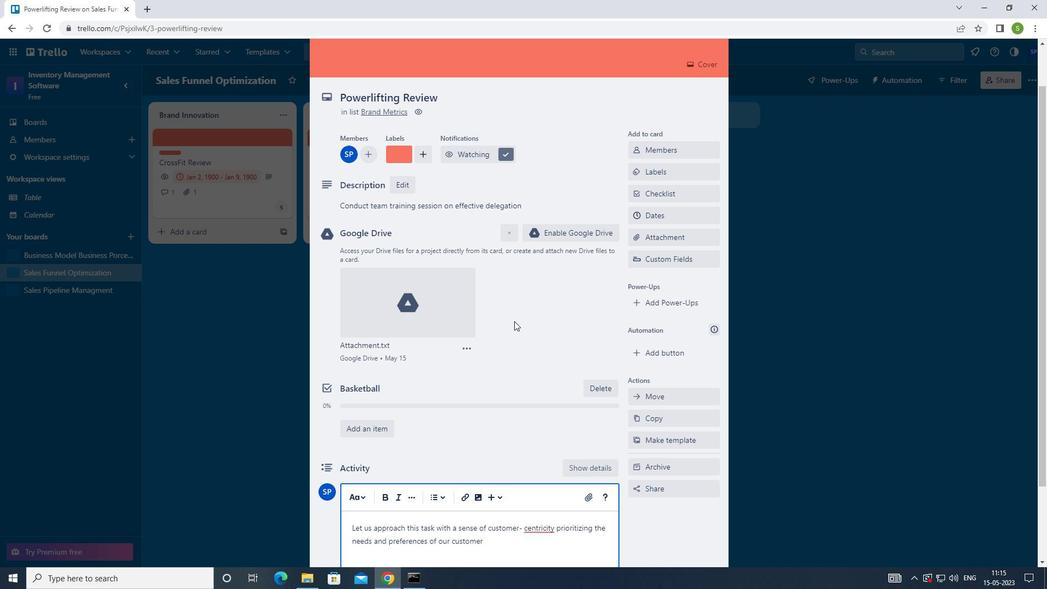 
Action: Mouse moved to (505, 344)
Screenshot: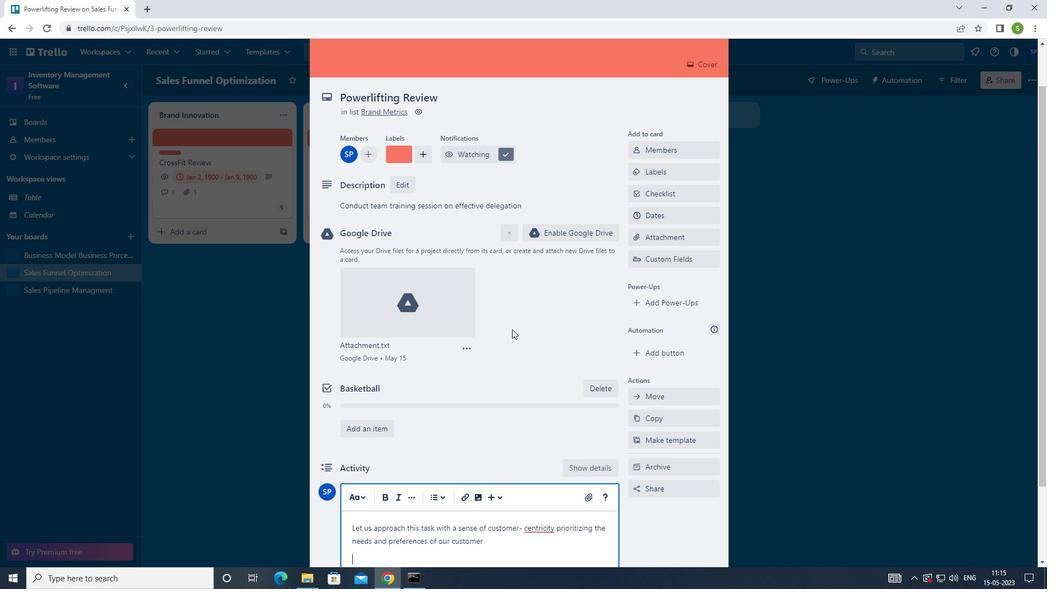 
Action: Mouse scrolled (505, 343) with delta (0, 0)
Screenshot: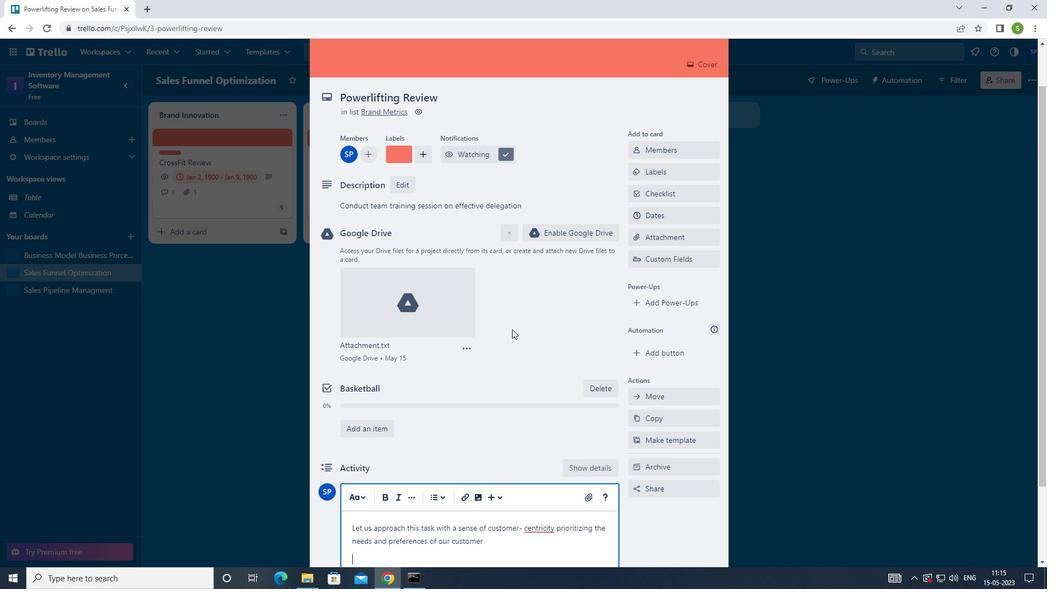 
Action: Mouse moved to (503, 345)
Screenshot: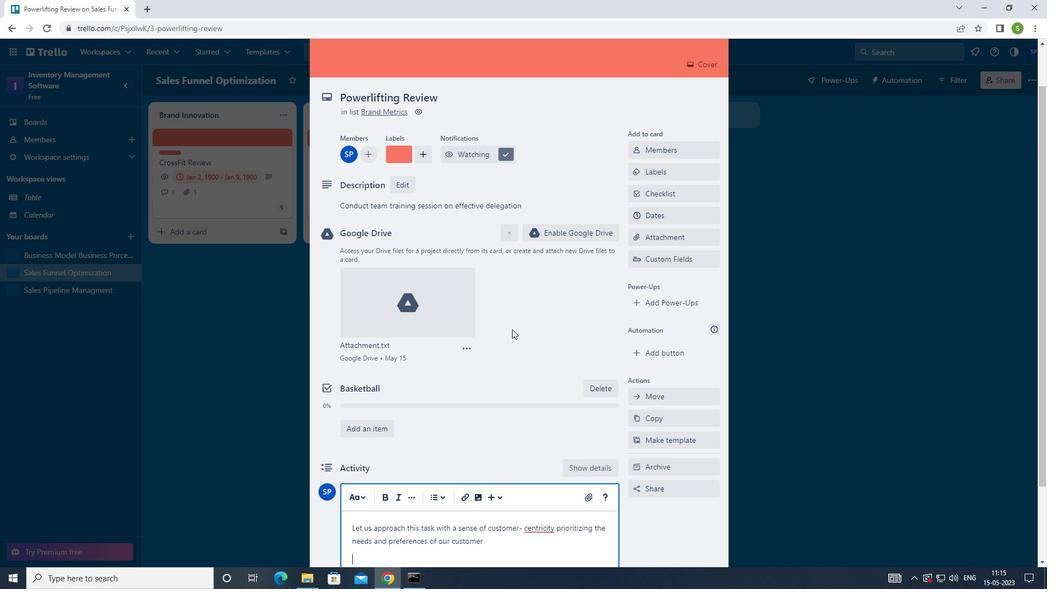 
Action: Mouse scrolled (503, 344) with delta (0, 0)
Screenshot: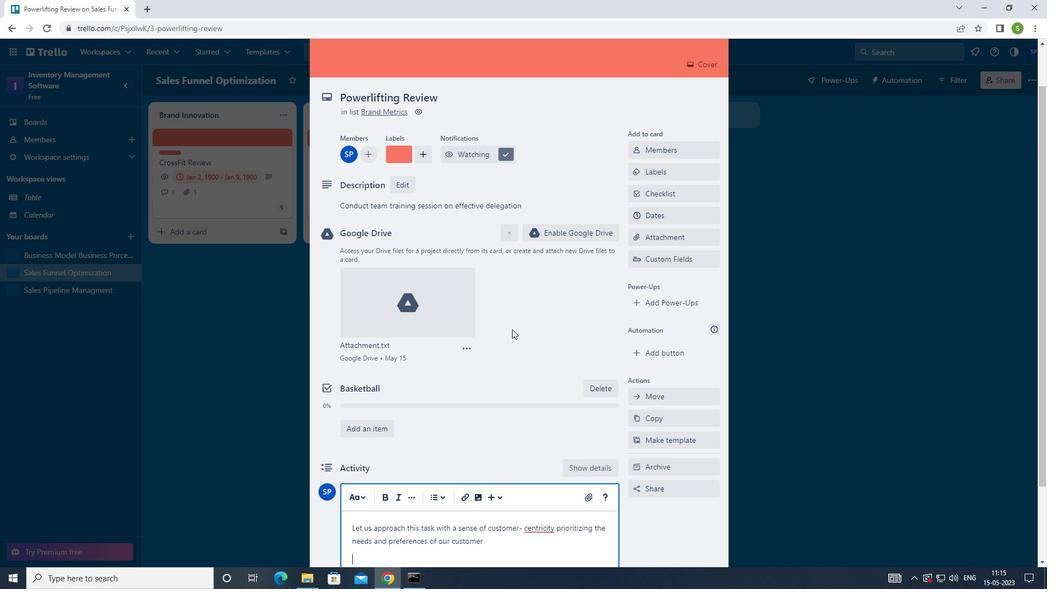 
Action: Mouse moved to (353, 496)
Screenshot: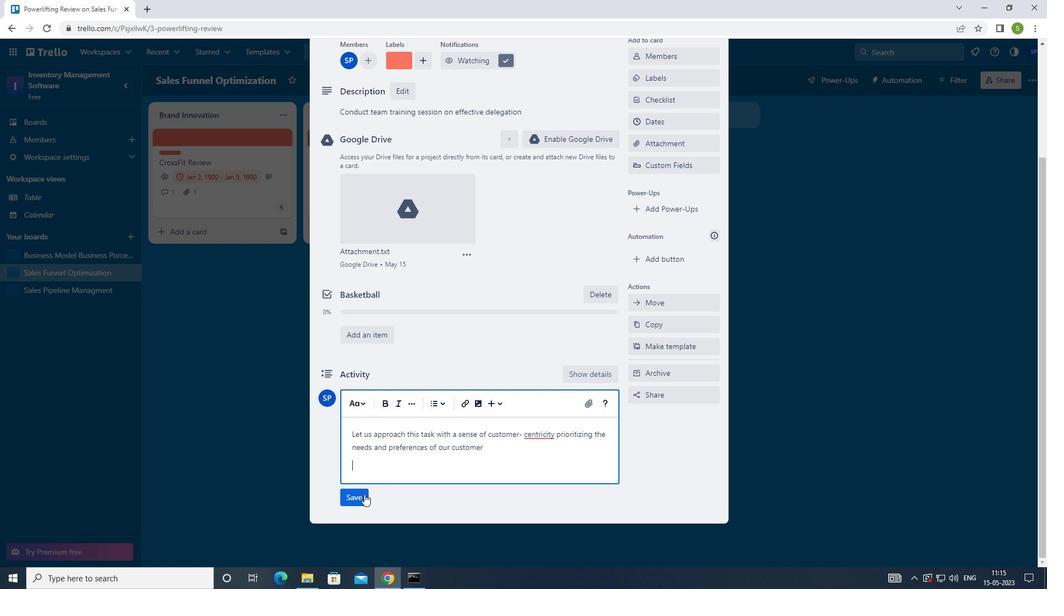 
Action: Mouse pressed left at (353, 496)
Screenshot: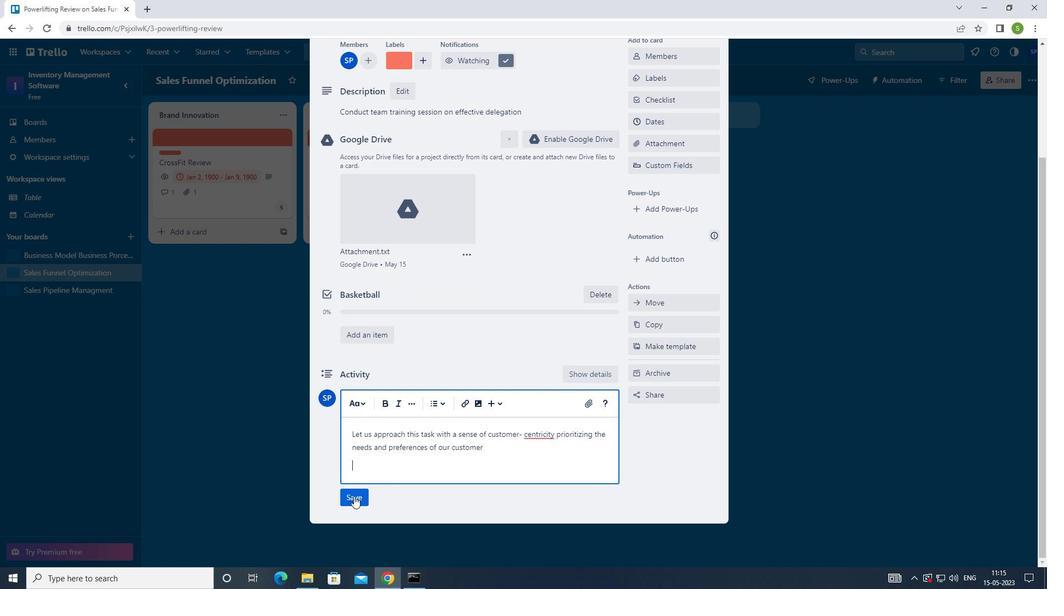 
Action: Mouse moved to (683, 146)
Screenshot: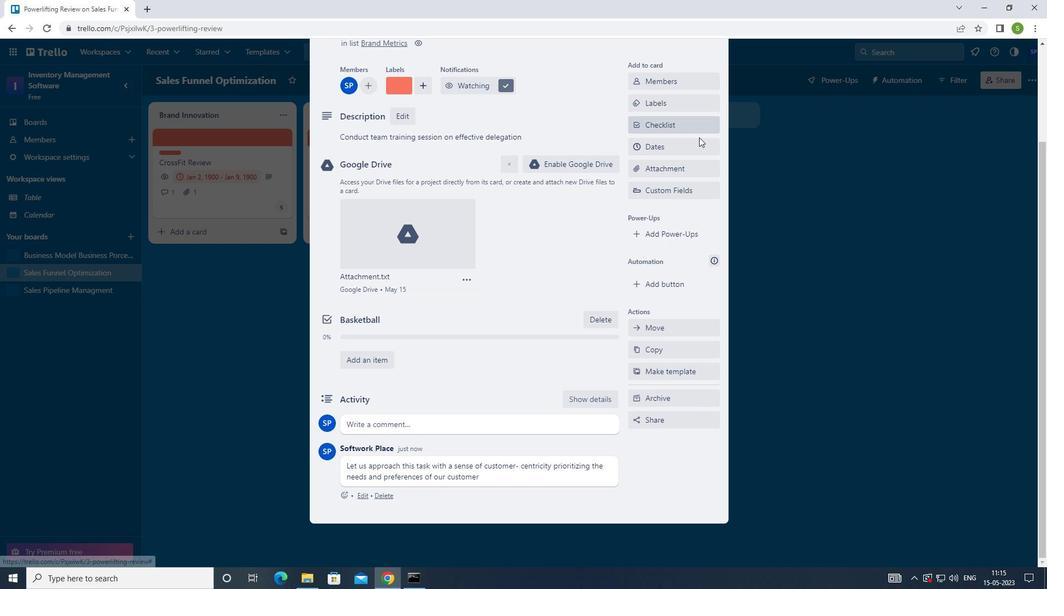 
Action: Mouse pressed left at (683, 146)
Screenshot: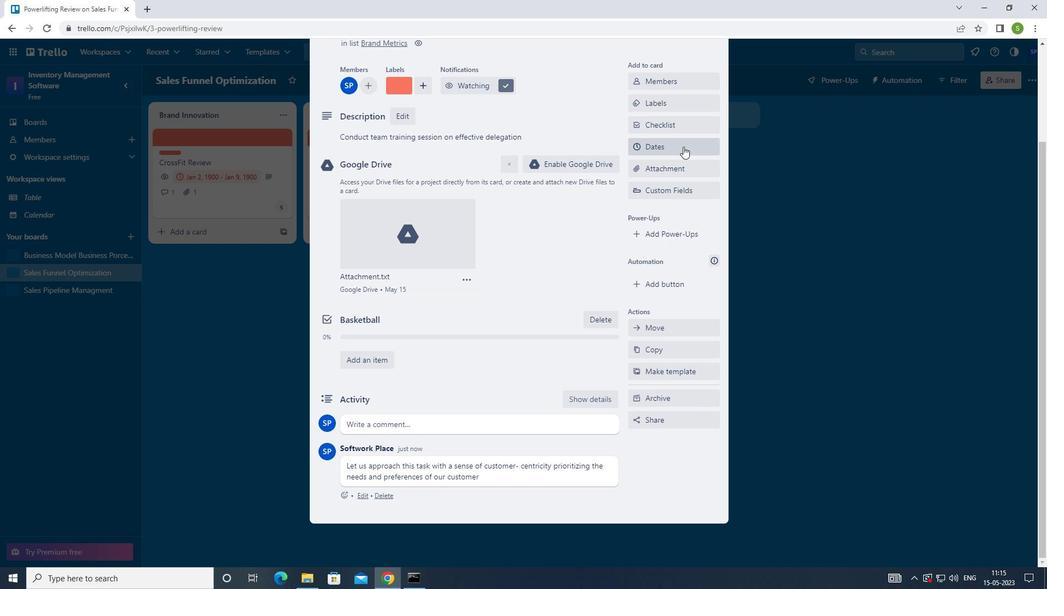 
Action: Mouse moved to (639, 371)
Screenshot: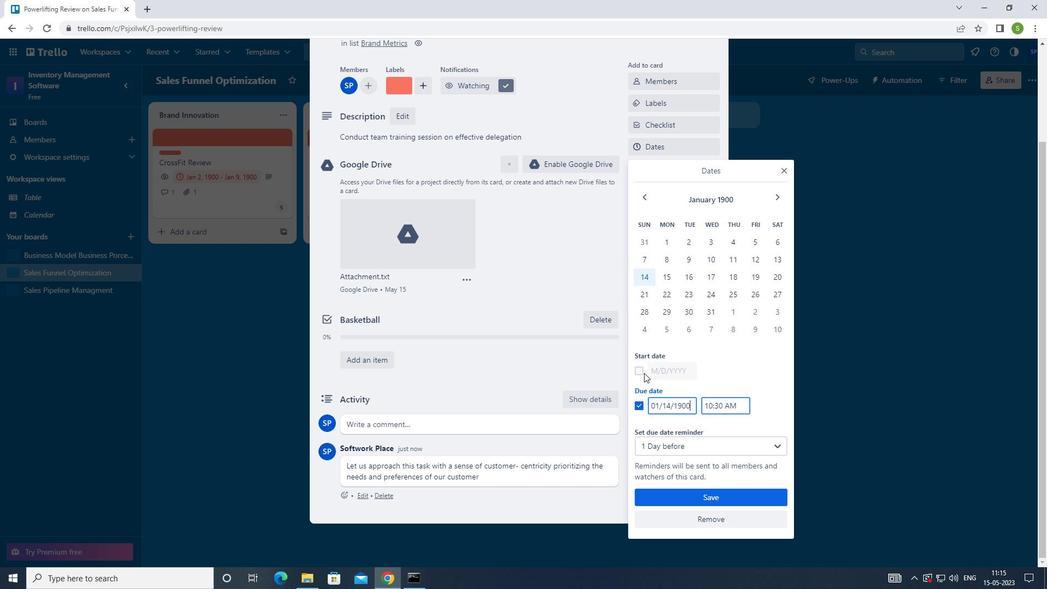 
Action: Mouse pressed left at (639, 371)
Screenshot: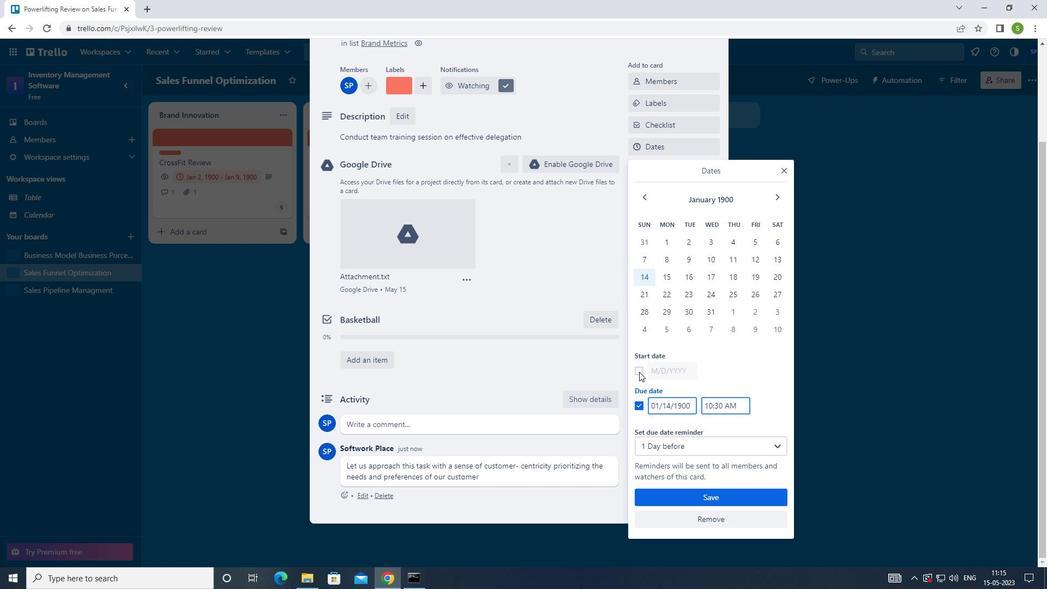 
Action: Mouse moved to (664, 256)
Screenshot: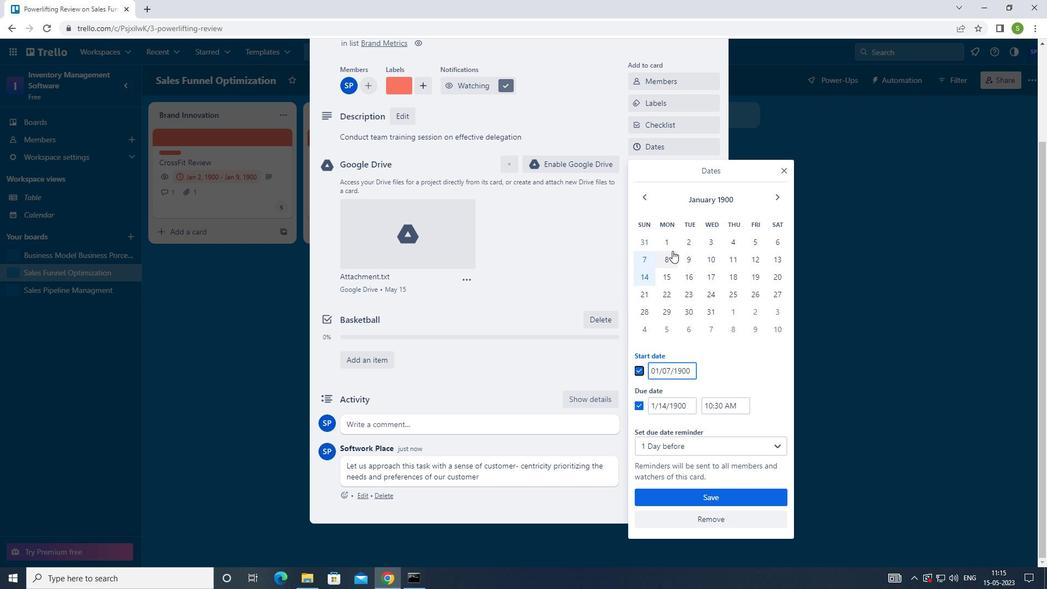 
Action: Mouse pressed left at (664, 256)
Screenshot: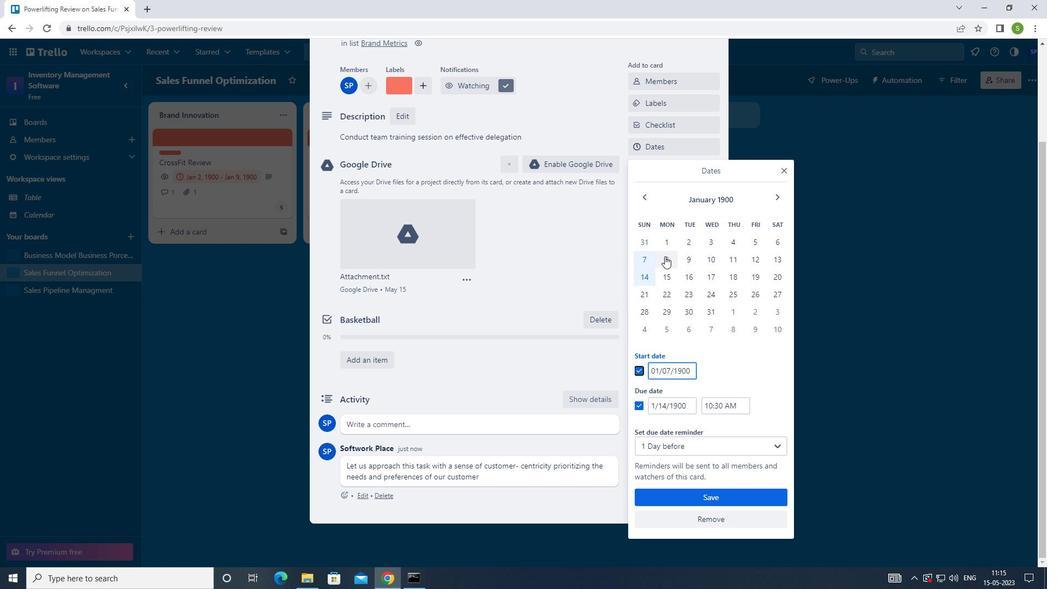 
Action: Mouse moved to (662, 279)
Screenshot: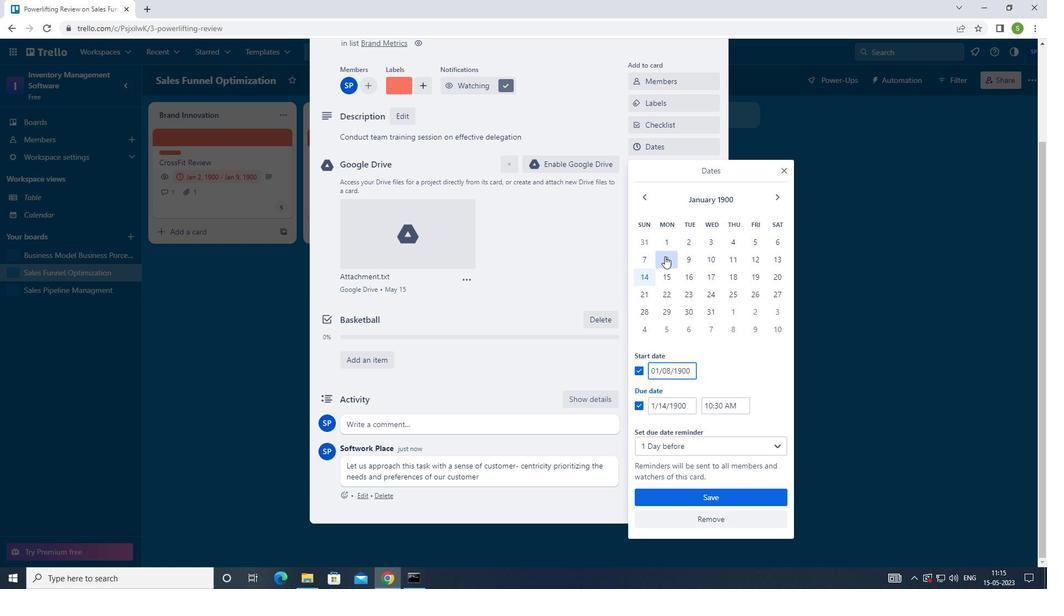 
Action: Mouse pressed left at (662, 279)
Screenshot: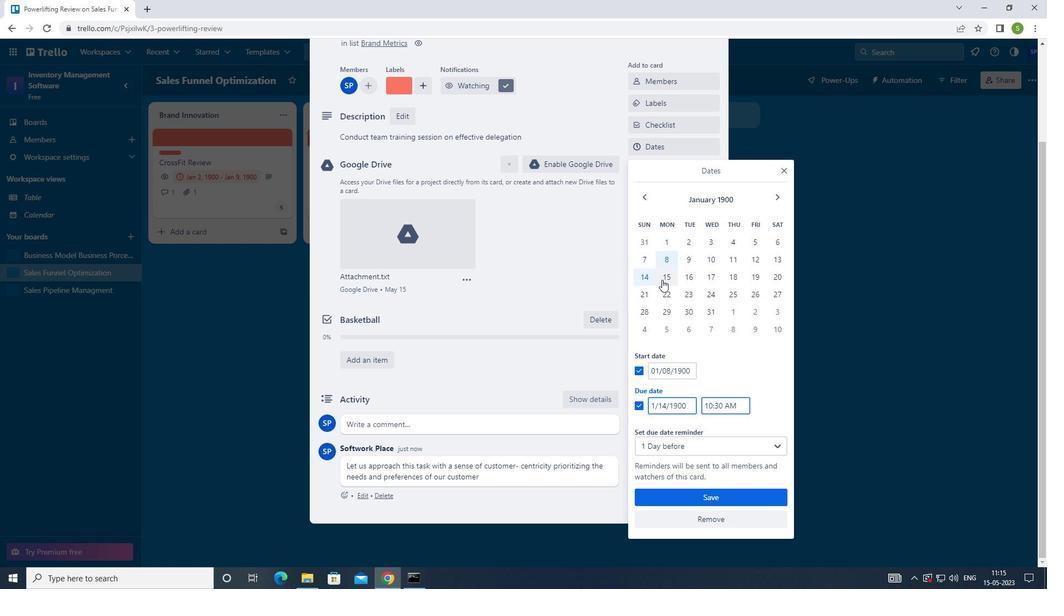 
Action: Mouse moved to (691, 498)
Screenshot: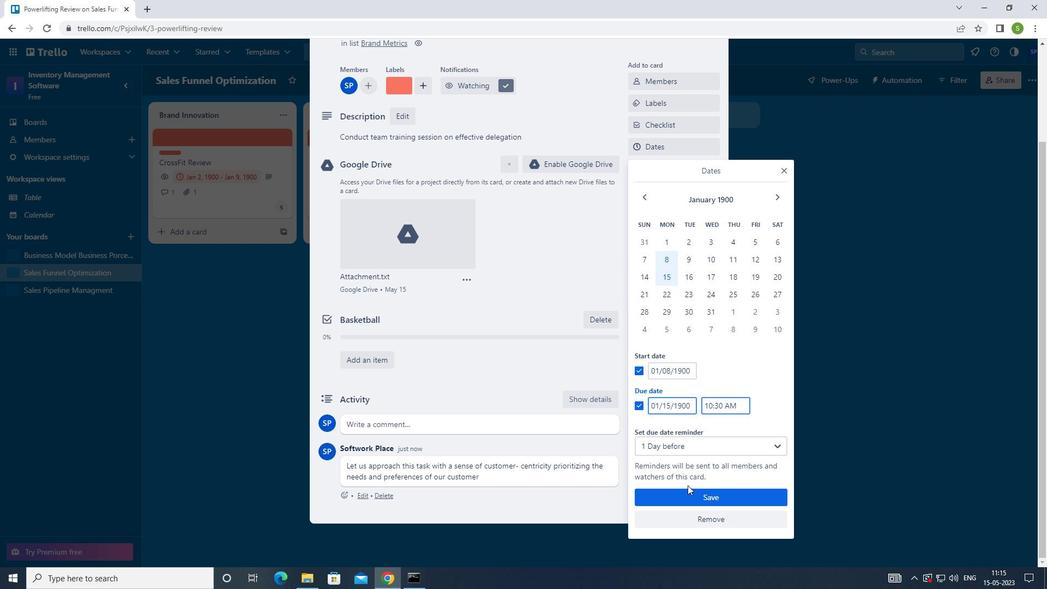 
Action: Mouse pressed left at (691, 498)
Screenshot: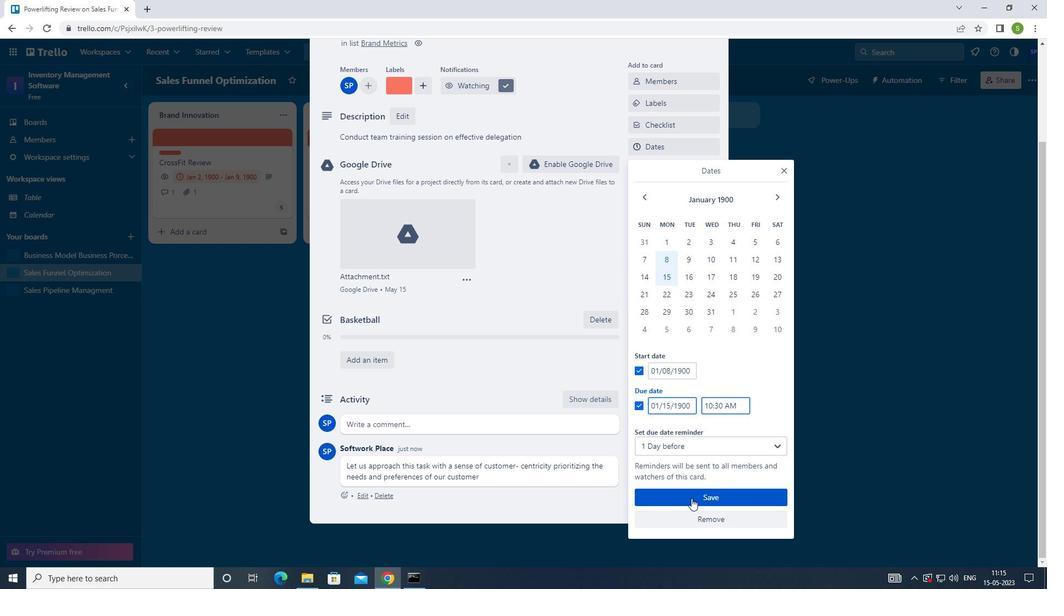 
Action: Mouse moved to (685, 369)
Screenshot: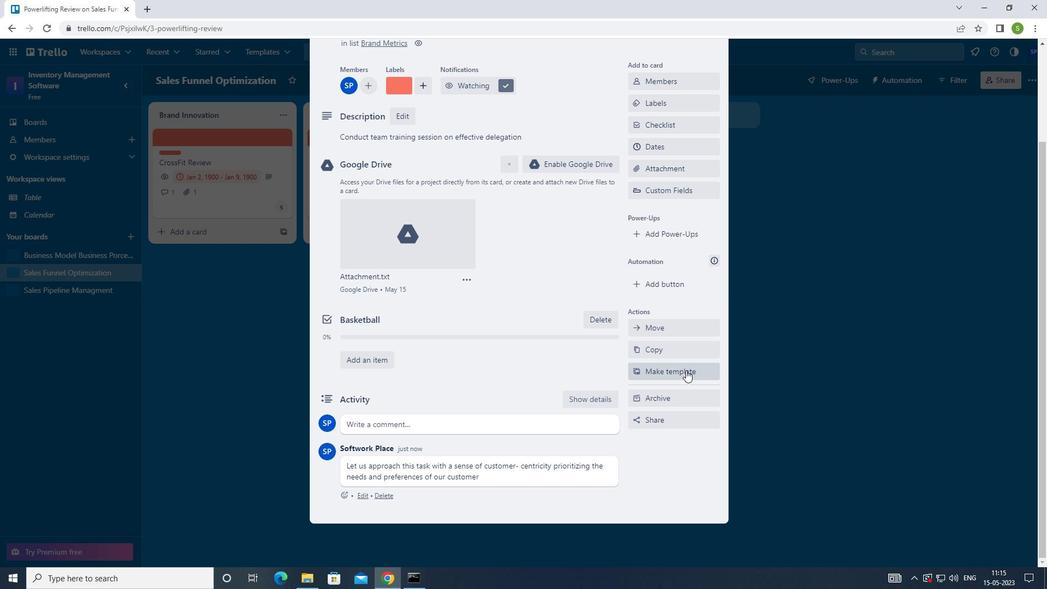 
Action: Key pressed <Key.f8>
Screenshot: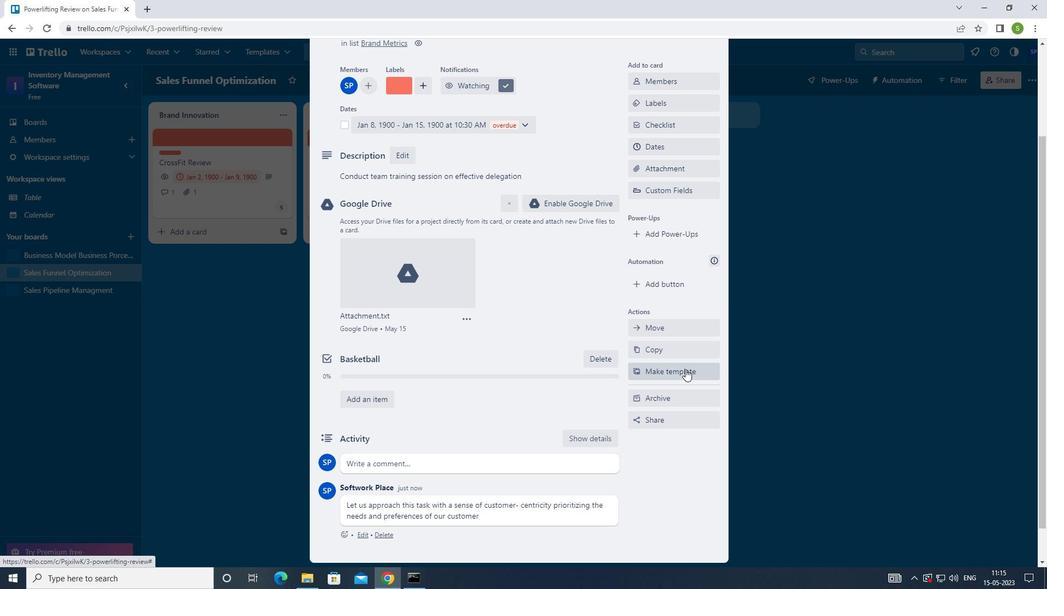 
